 Task: Create a due date automation trigger when advanced on, 2 hours before a card is due add fields without custom field "Resume" set to a date in this month.
Action: Mouse moved to (974, 286)
Screenshot: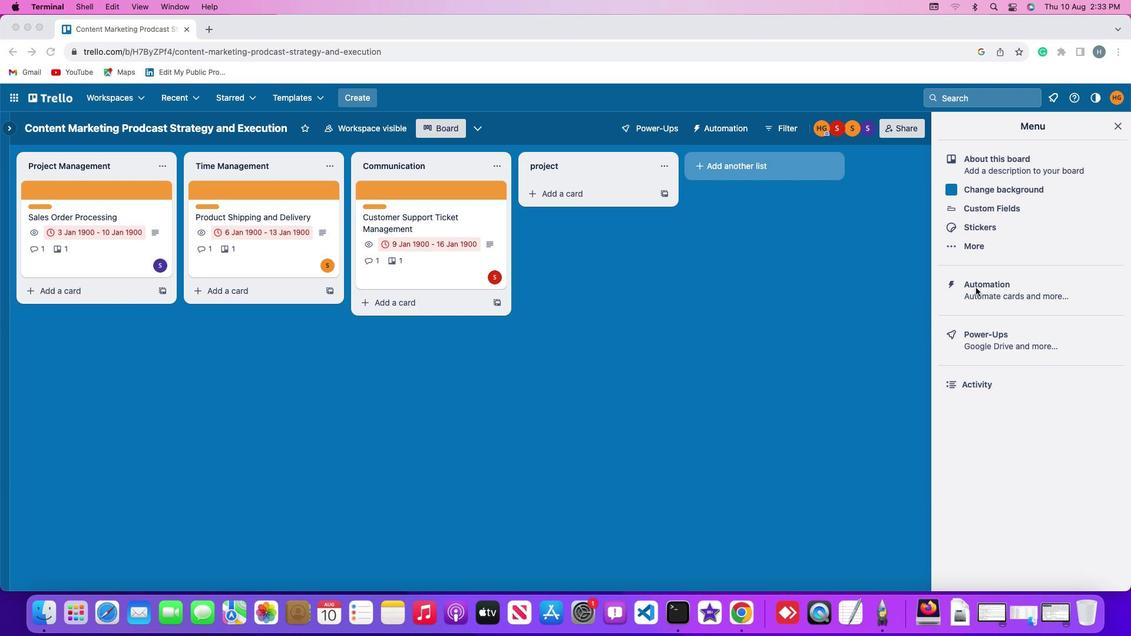 
Action: Mouse pressed left at (974, 286)
Screenshot: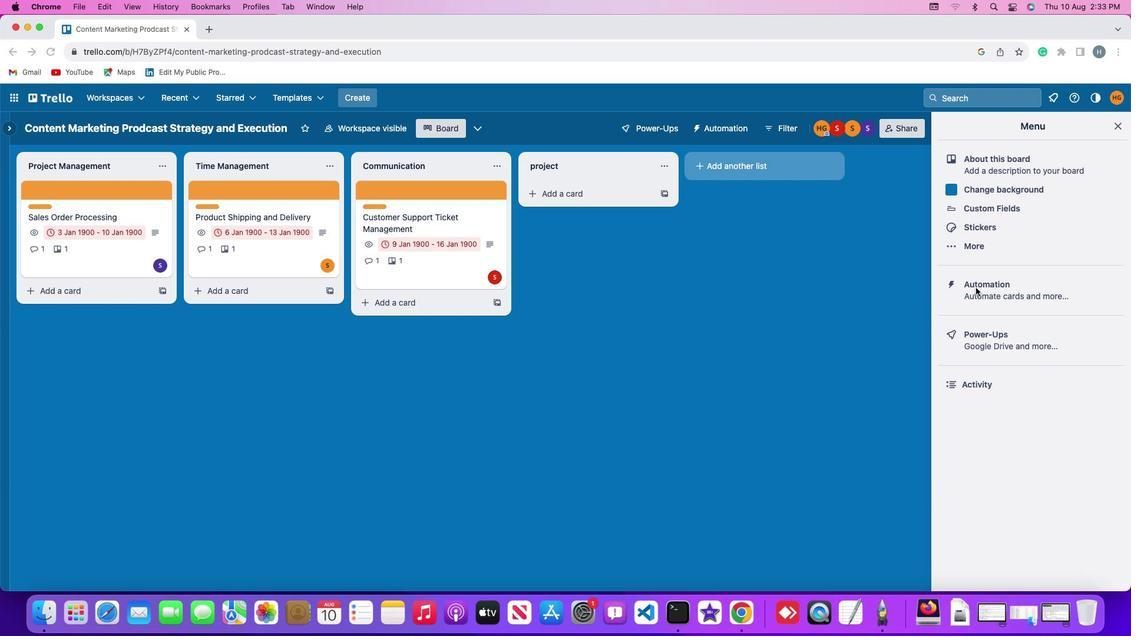 
Action: Mouse pressed left at (974, 286)
Screenshot: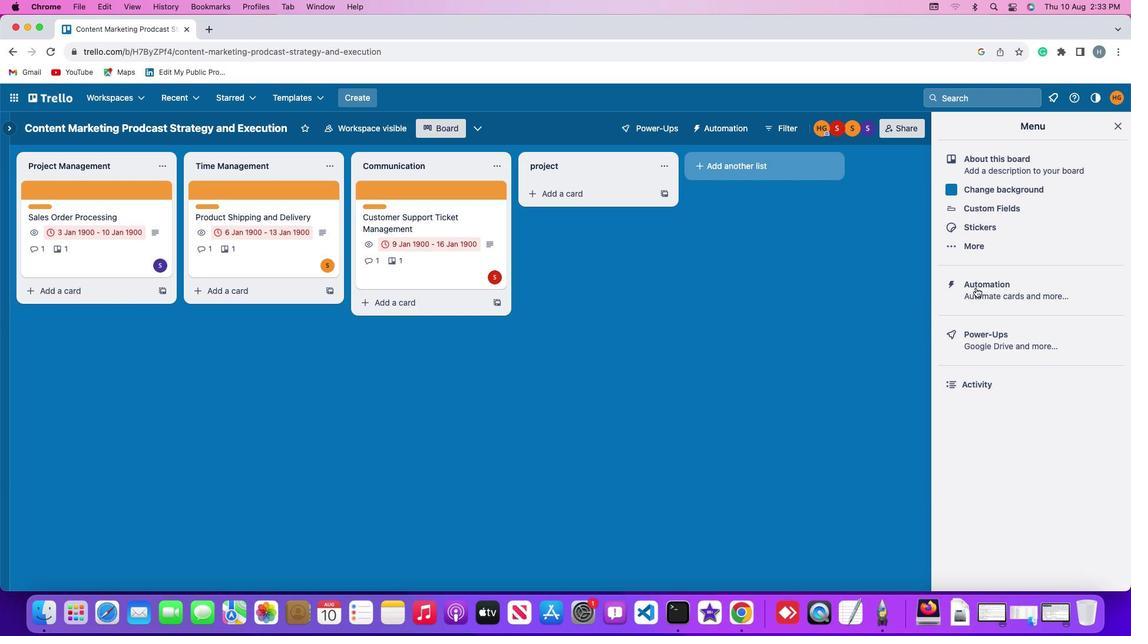 
Action: Mouse moved to (70, 276)
Screenshot: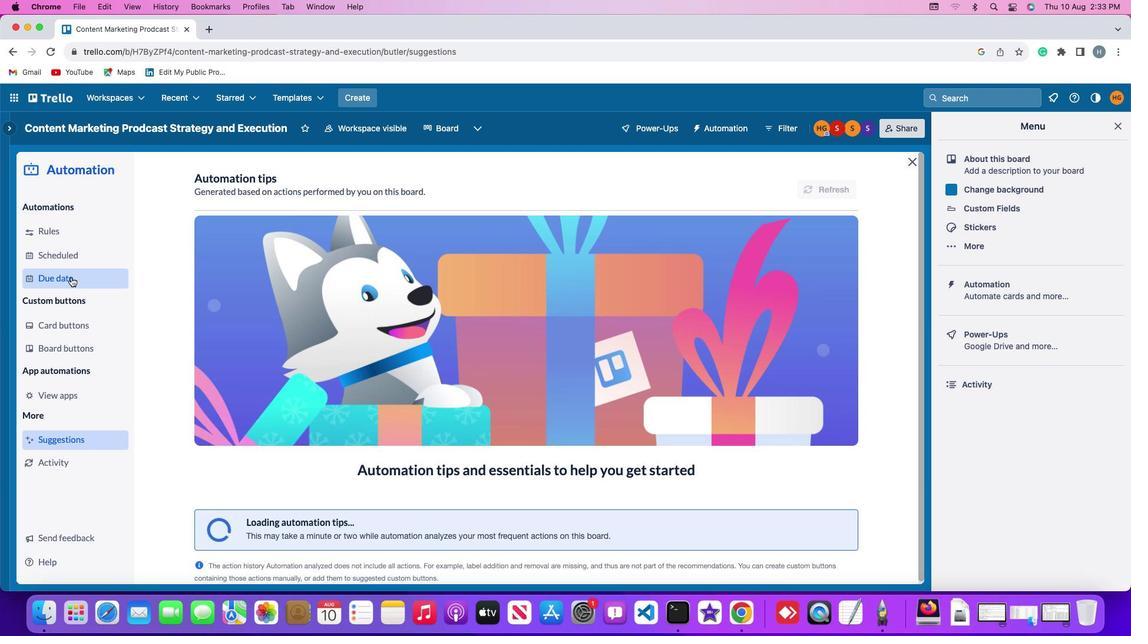 
Action: Mouse pressed left at (70, 276)
Screenshot: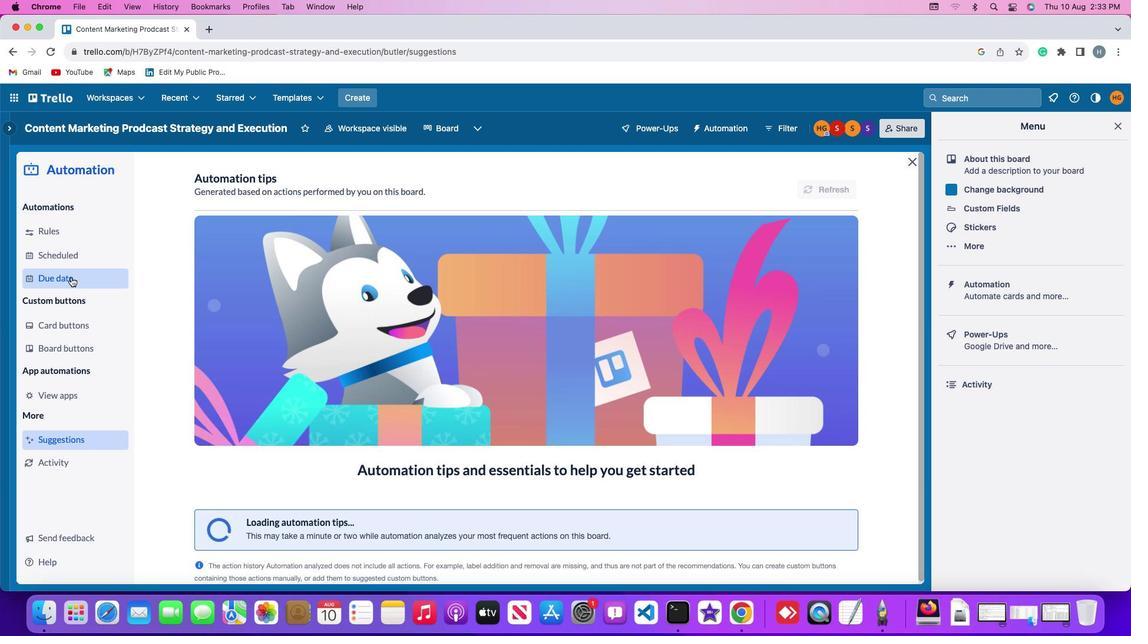 
Action: Mouse moved to (773, 181)
Screenshot: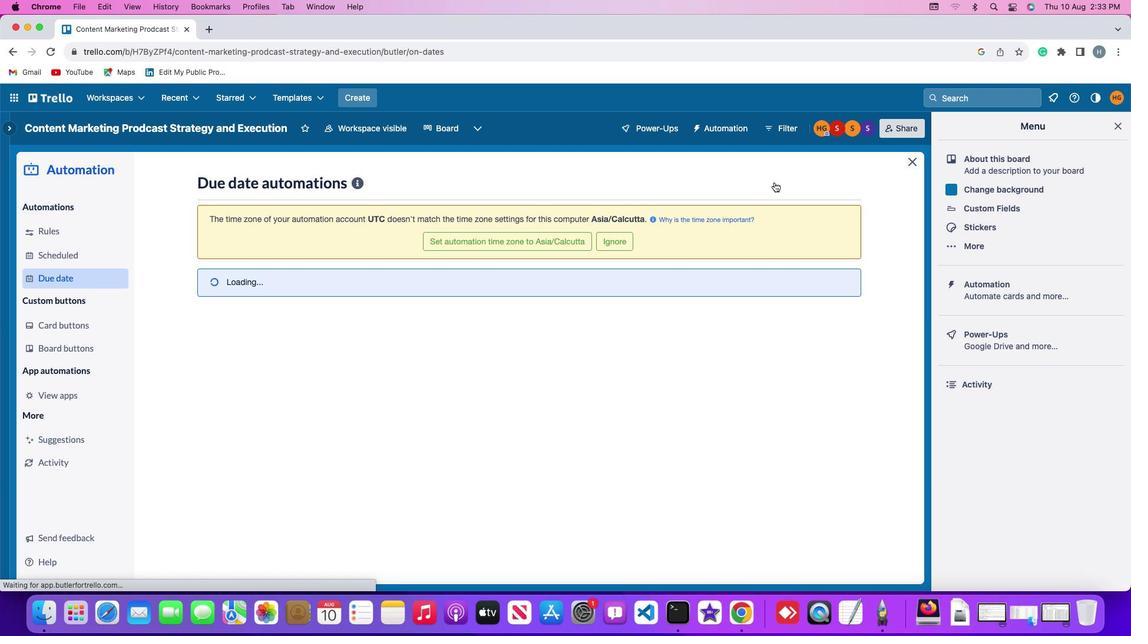 
Action: Mouse pressed left at (773, 181)
Screenshot: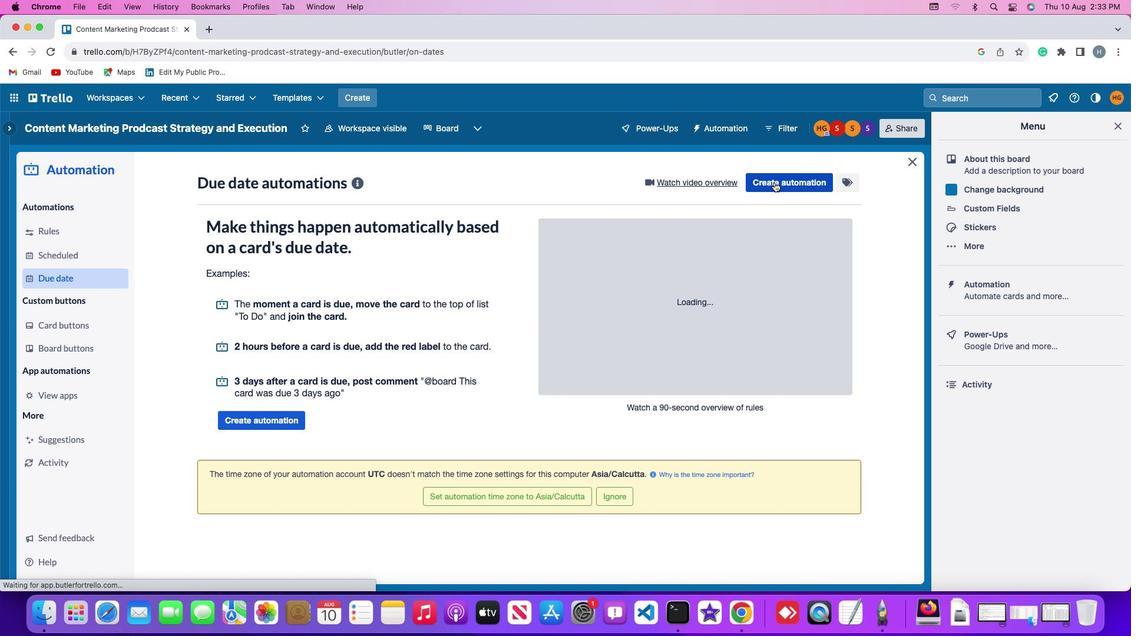 
Action: Mouse moved to (325, 292)
Screenshot: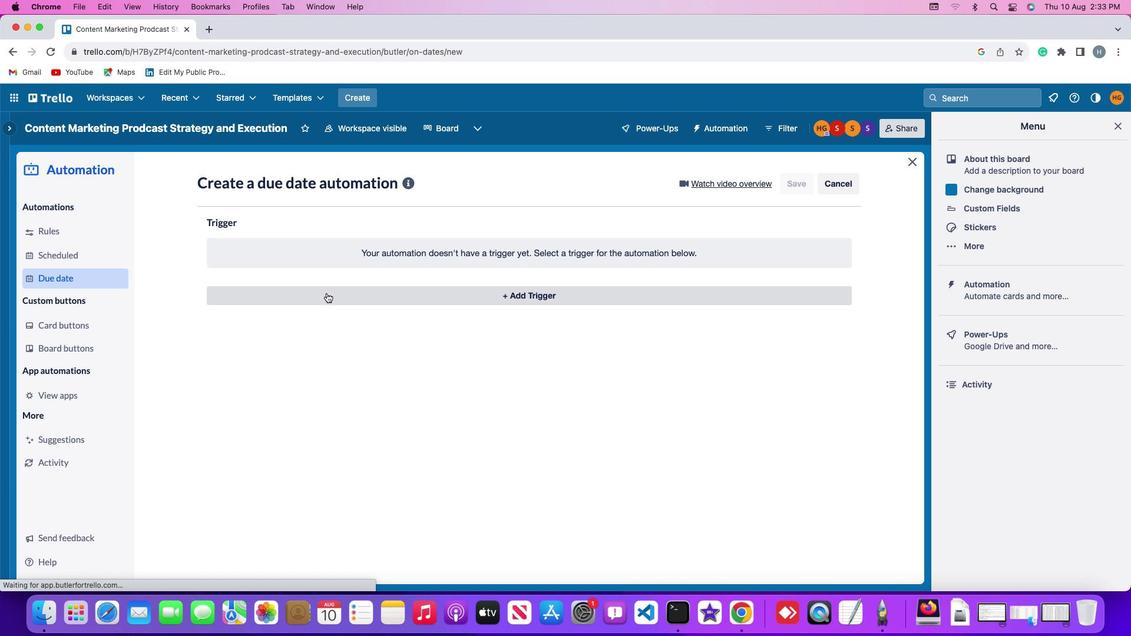 
Action: Mouse pressed left at (325, 292)
Screenshot: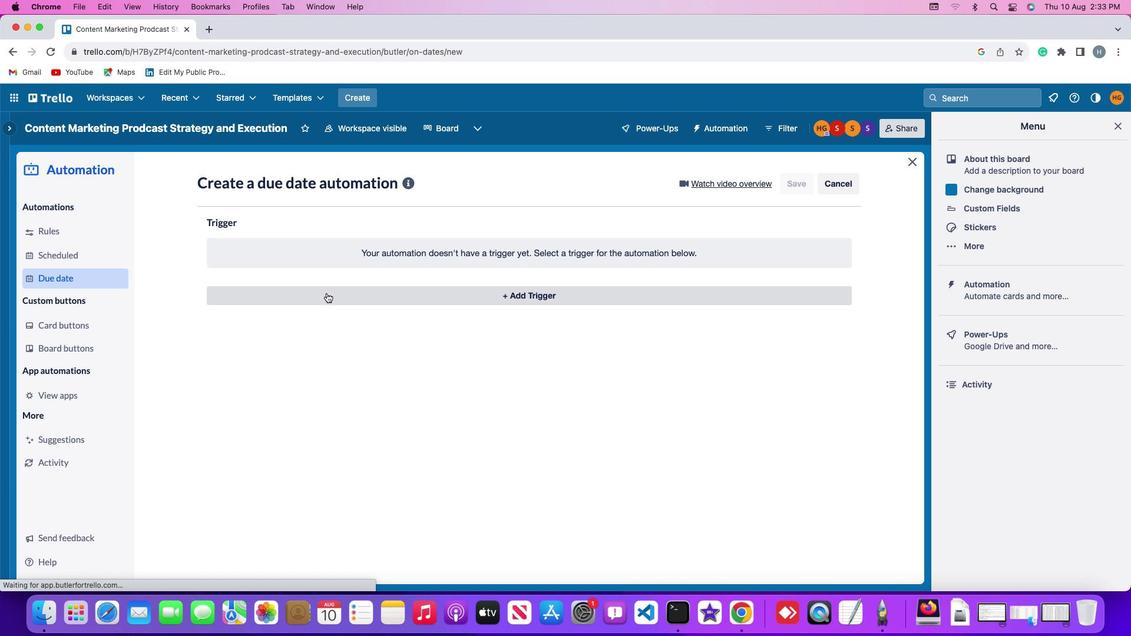 
Action: Mouse moved to (226, 477)
Screenshot: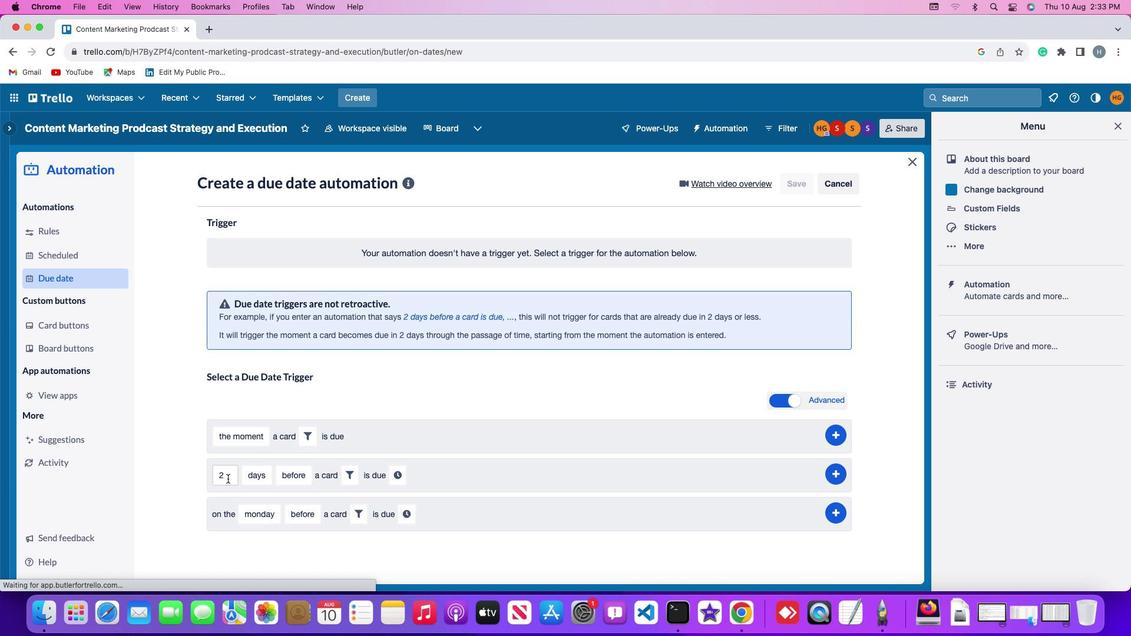 
Action: Mouse pressed left at (226, 477)
Screenshot: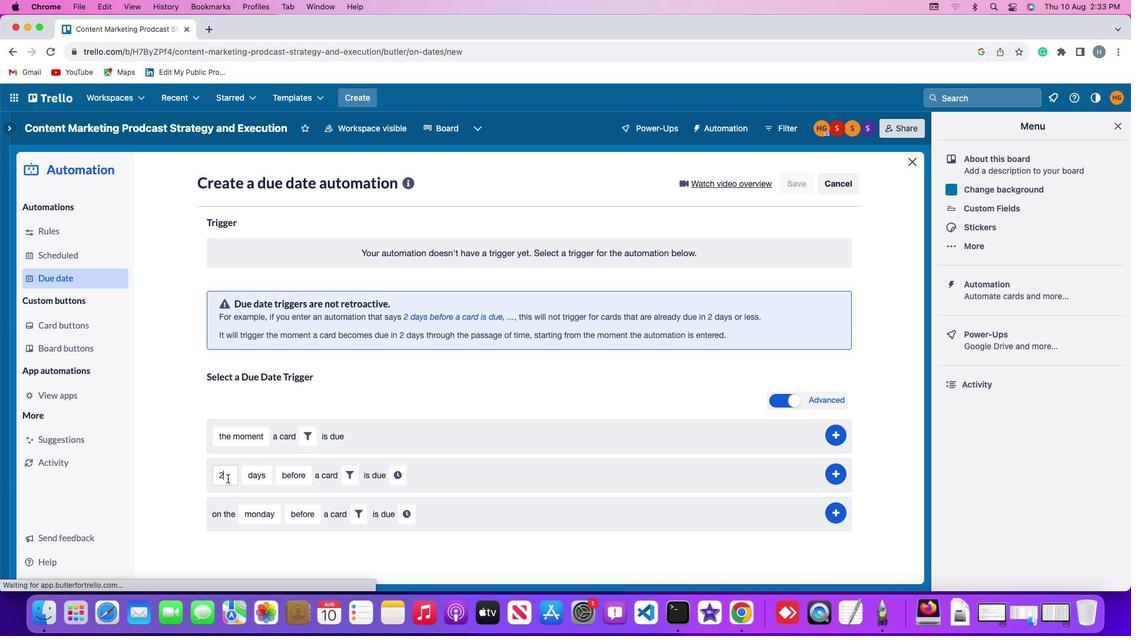 
Action: Mouse moved to (226, 474)
Screenshot: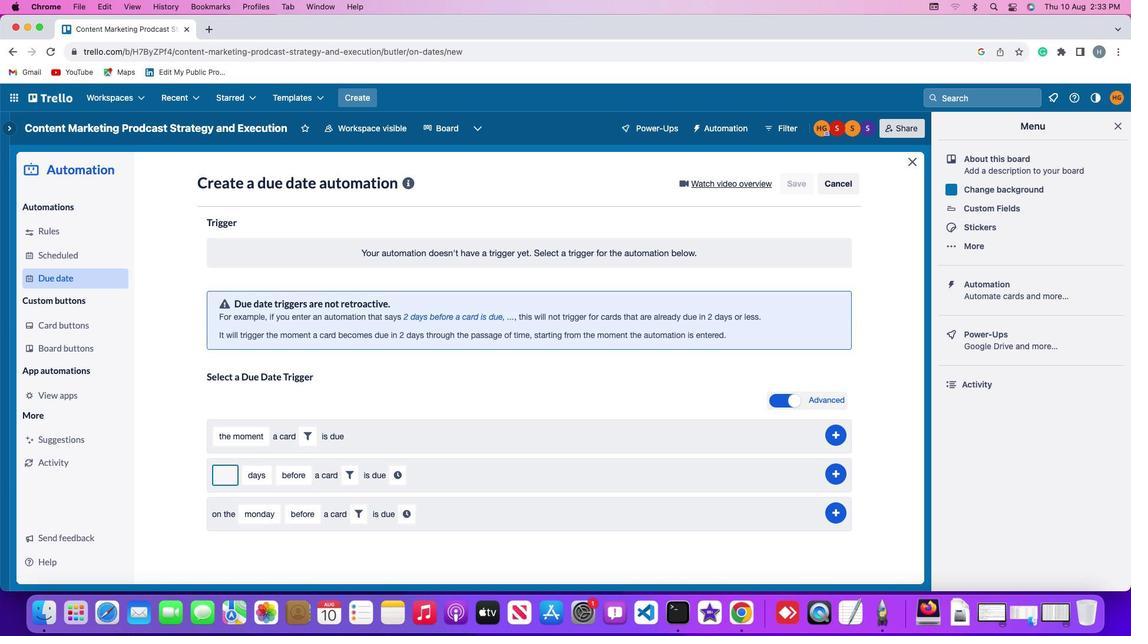 
Action: Key pressed Key.backspace
Screenshot: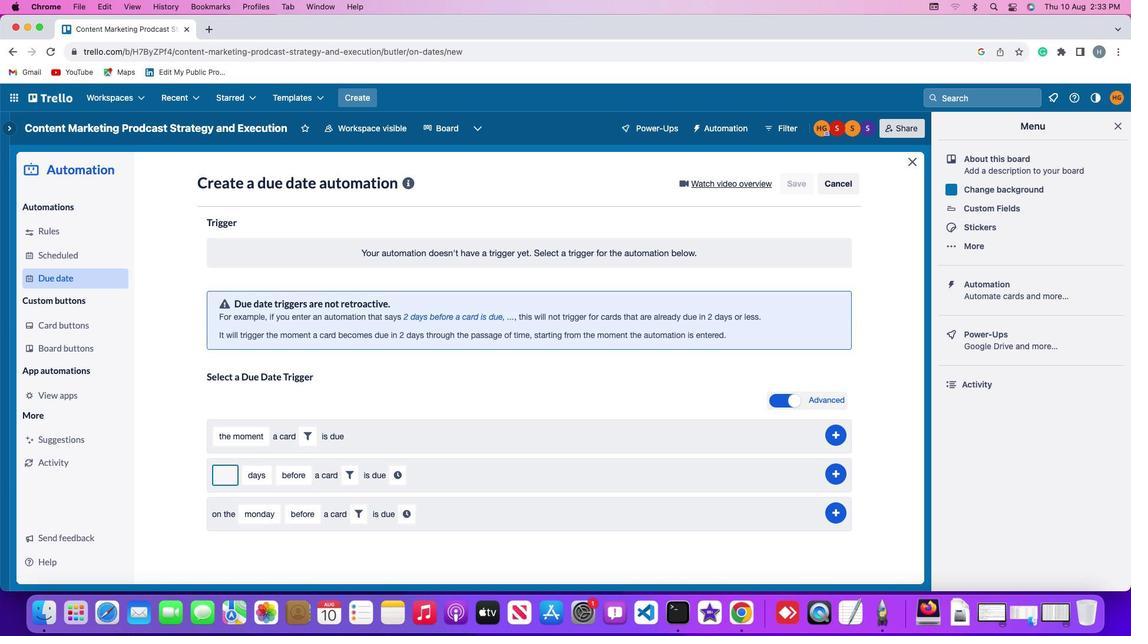 
Action: Mouse moved to (225, 476)
Screenshot: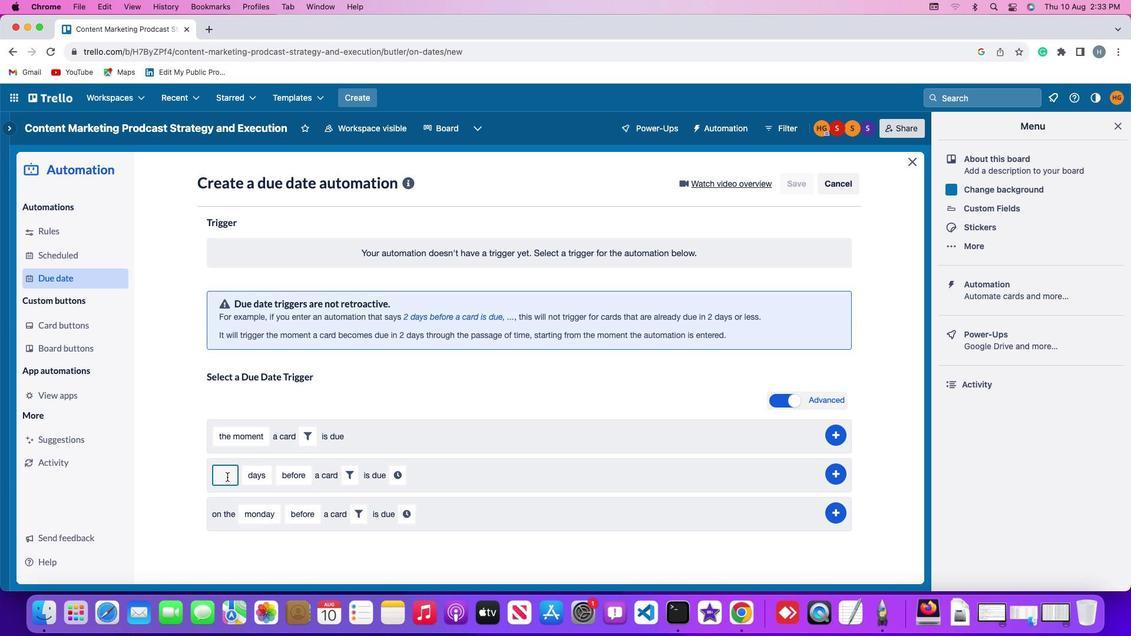 
Action: Key pressed '2'
Screenshot: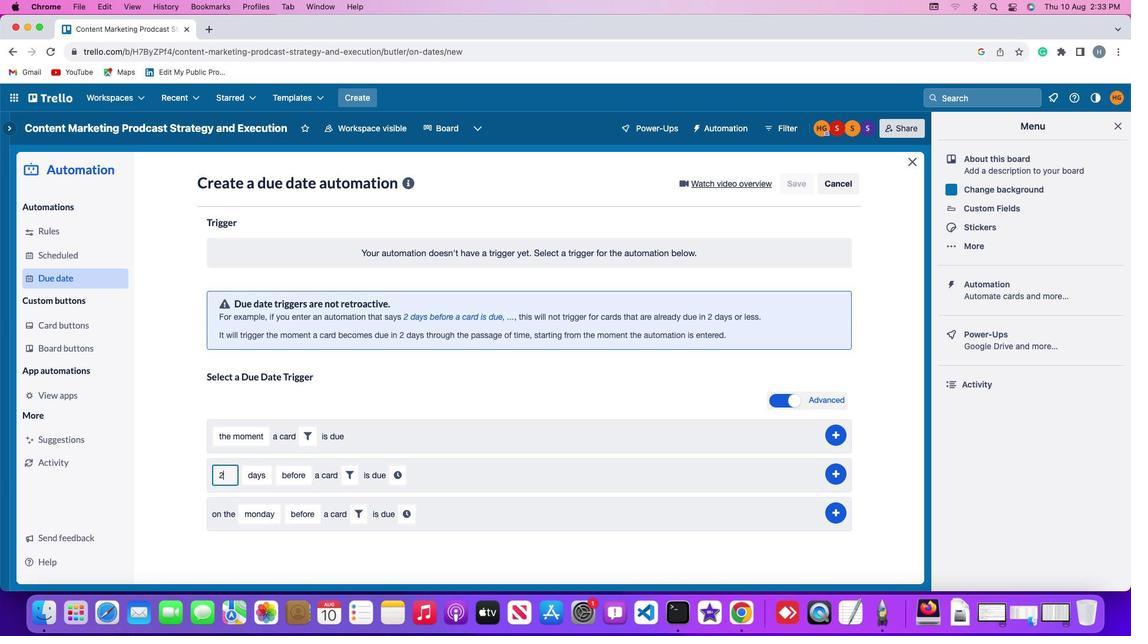 
Action: Mouse moved to (251, 478)
Screenshot: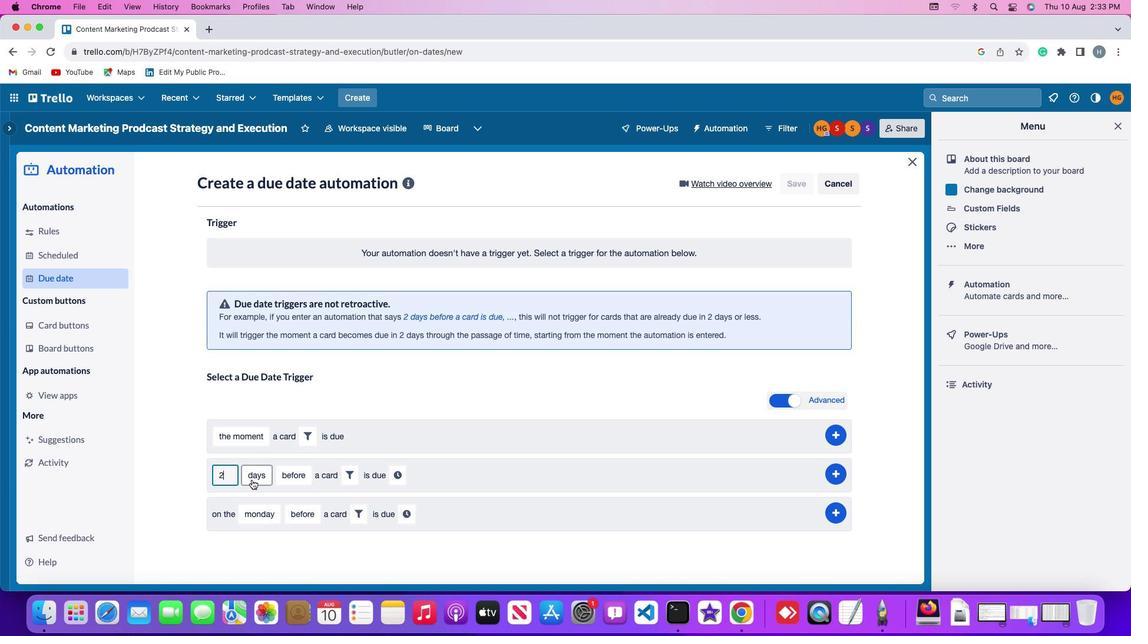 
Action: Mouse pressed left at (251, 478)
Screenshot: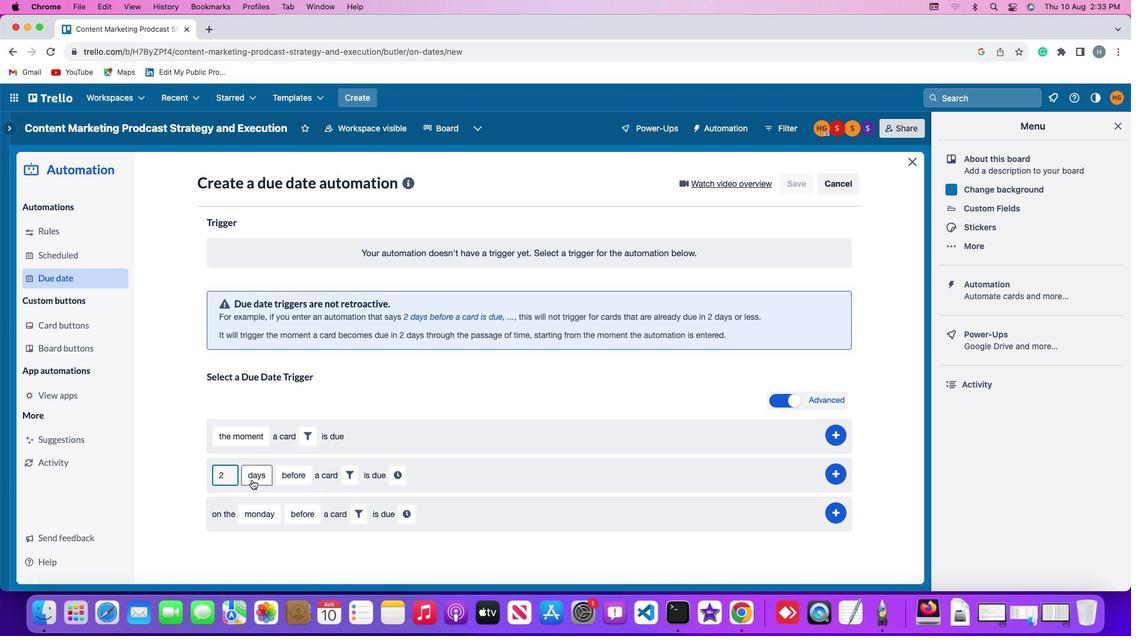 
Action: Mouse moved to (269, 545)
Screenshot: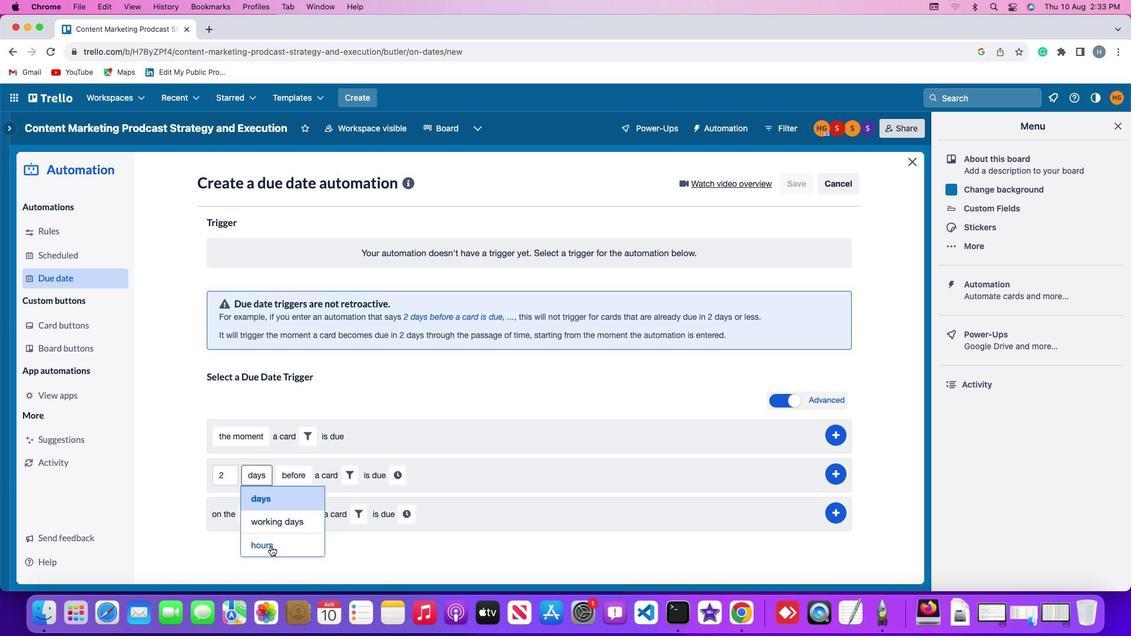 
Action: Mouse pressed left at (269, 545)
Screenshot: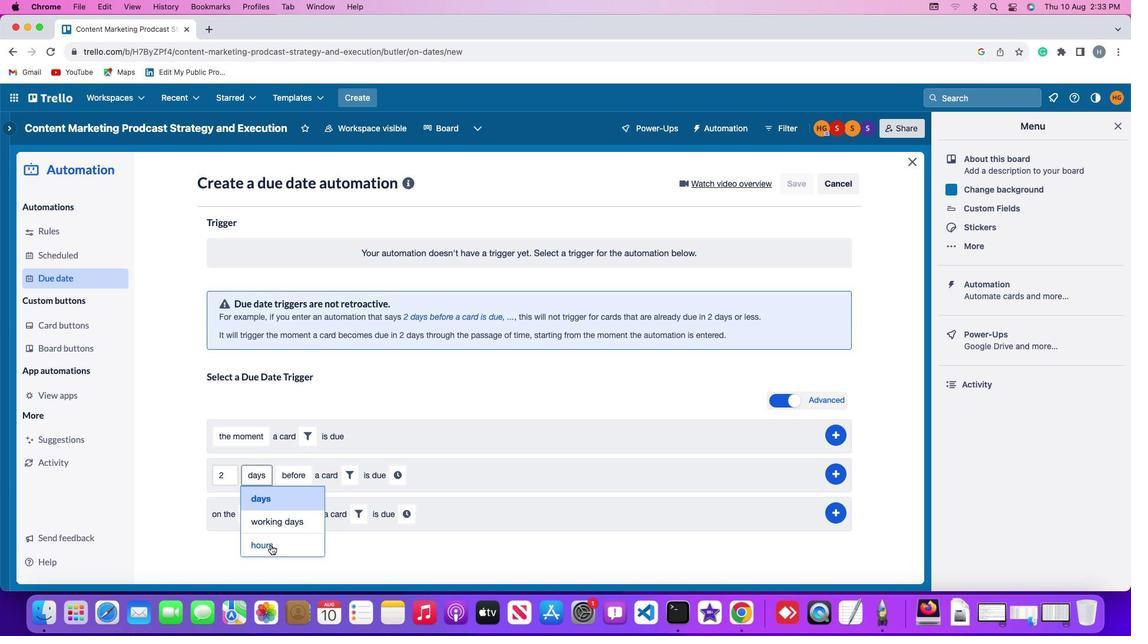 
Action: Mouse moved to (290, 470)
Screenshot: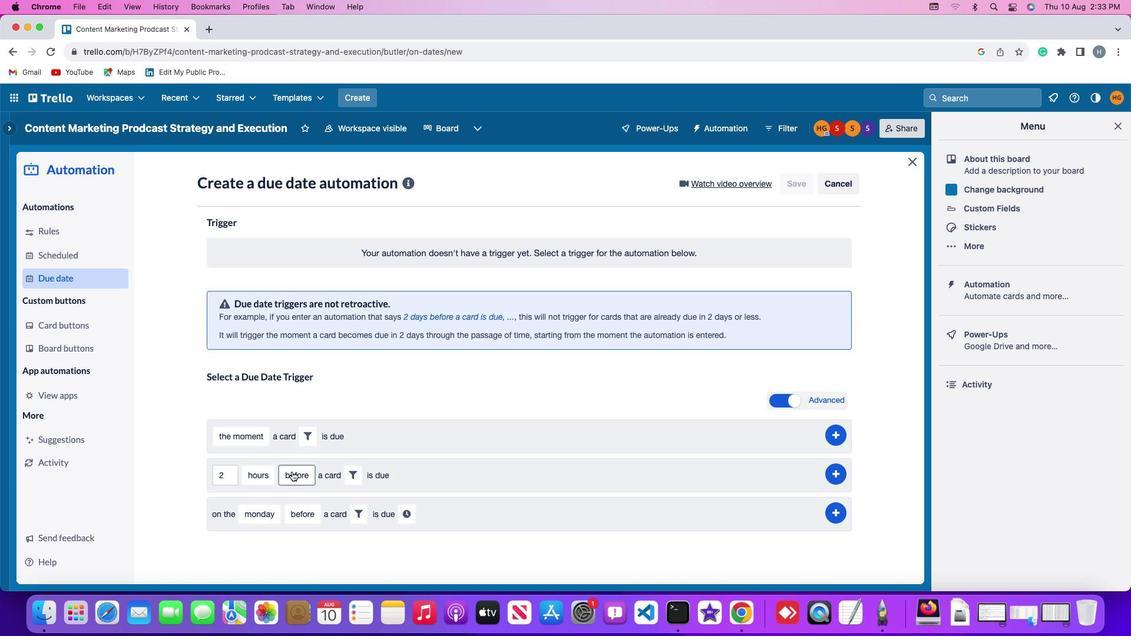 
Action: Mouse pressed left at (290, 470)
Screenshot: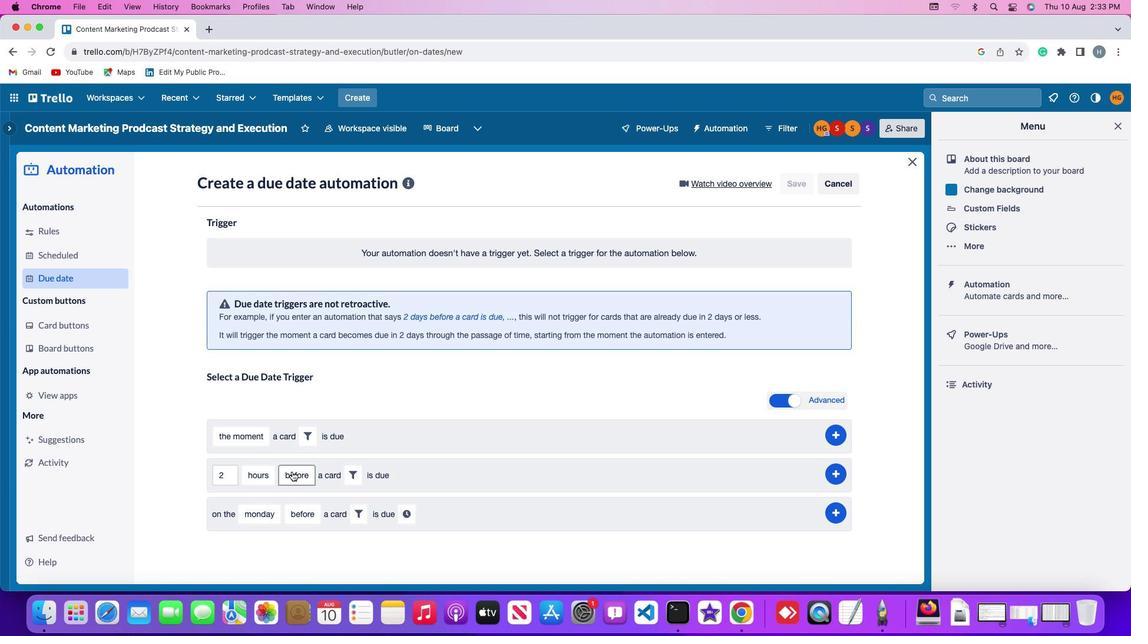 
Action: Mouse moved to (299, 499)
Screenshot: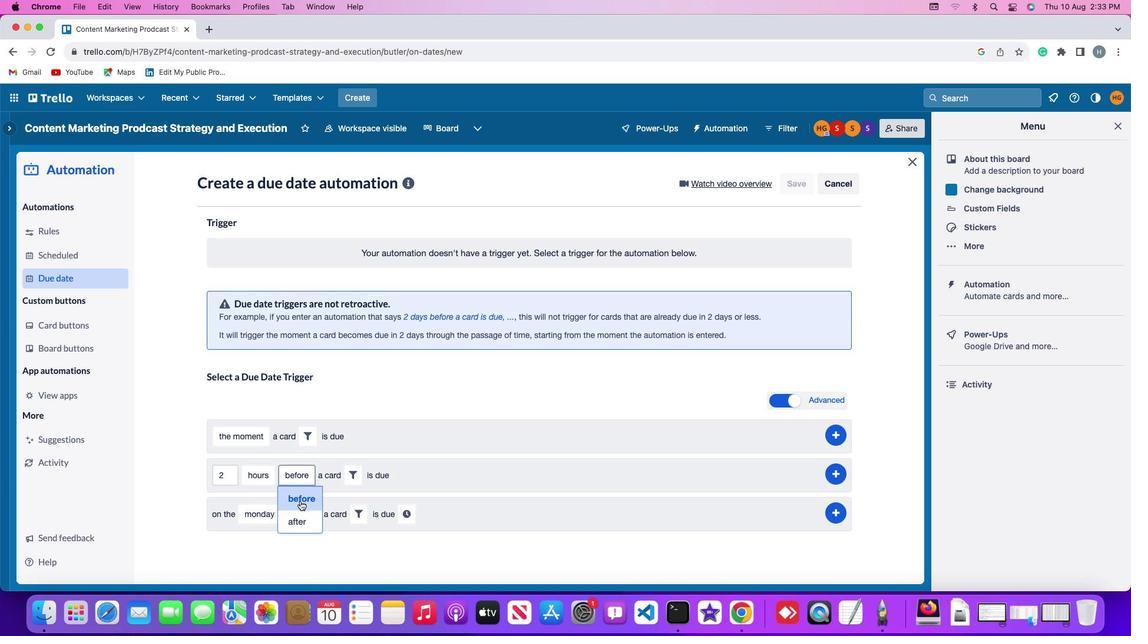 
Action: Mouse pressed left at (299, 499)
Screenshot: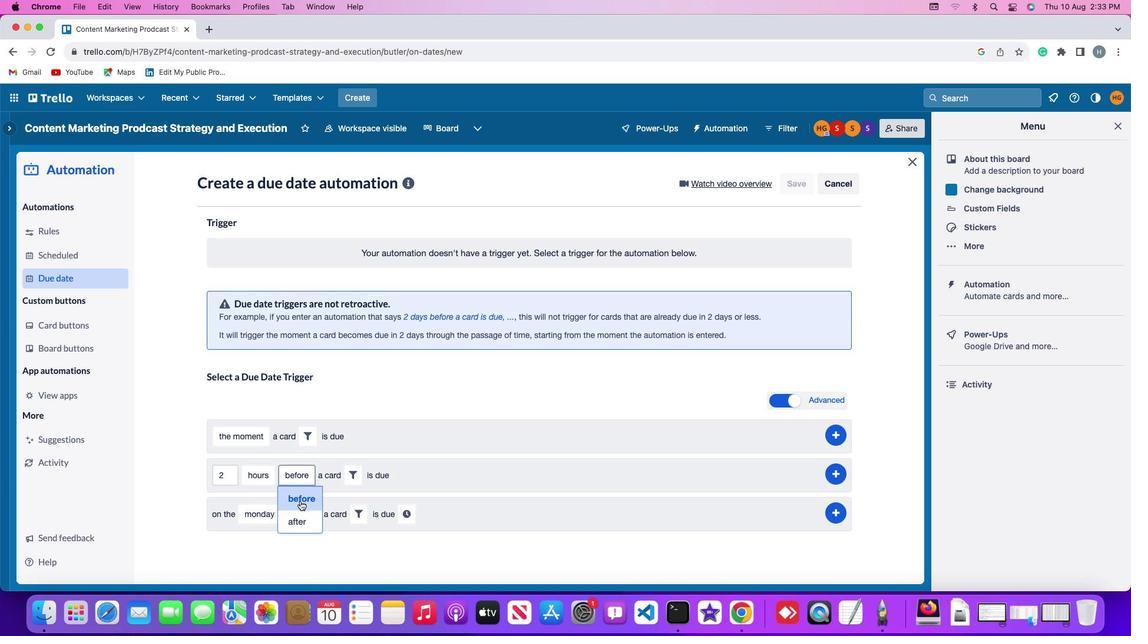 
Action: Mouse moved to (347, 478)
Screenshot: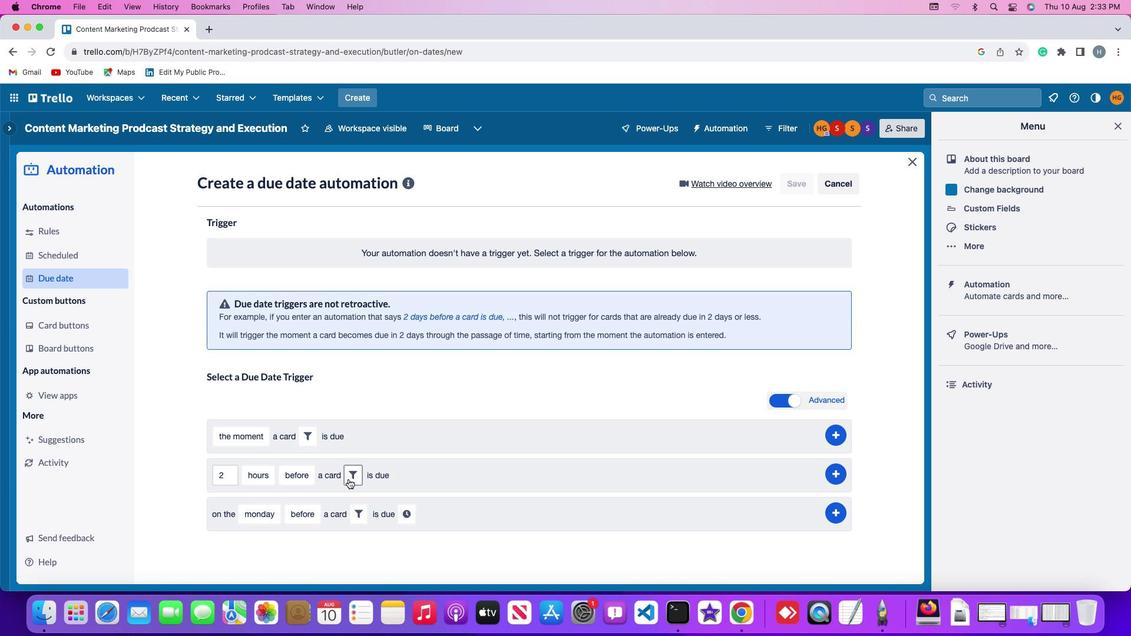 
Action: Mouse pressed left at (347, 478)
Screenshot: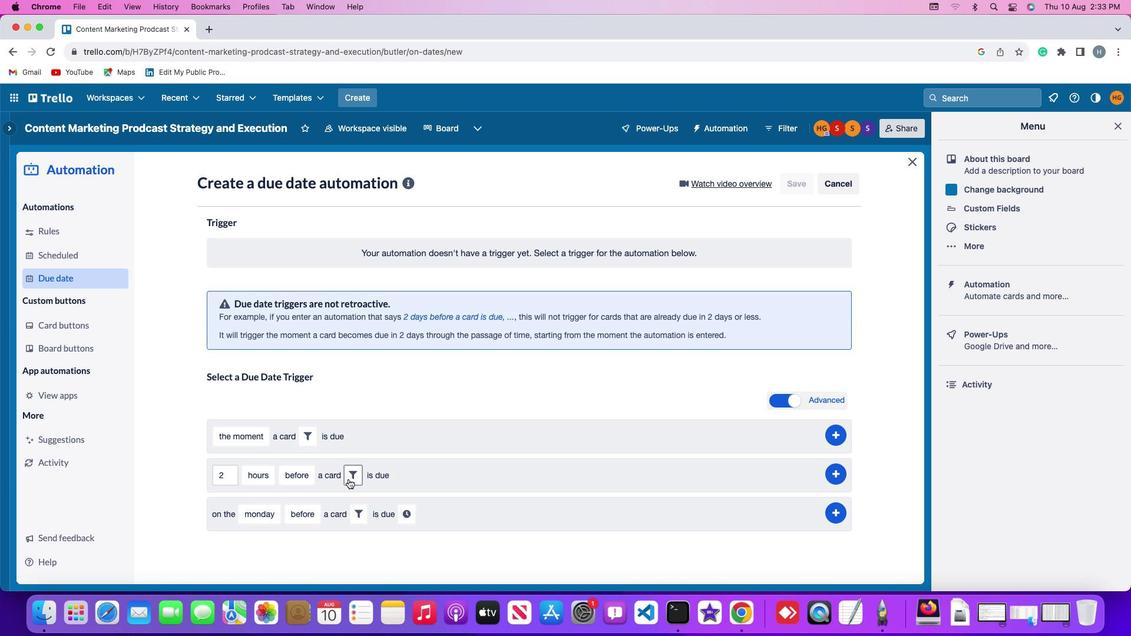 
Action: Mouse moved to (550, 512)
Screenshot: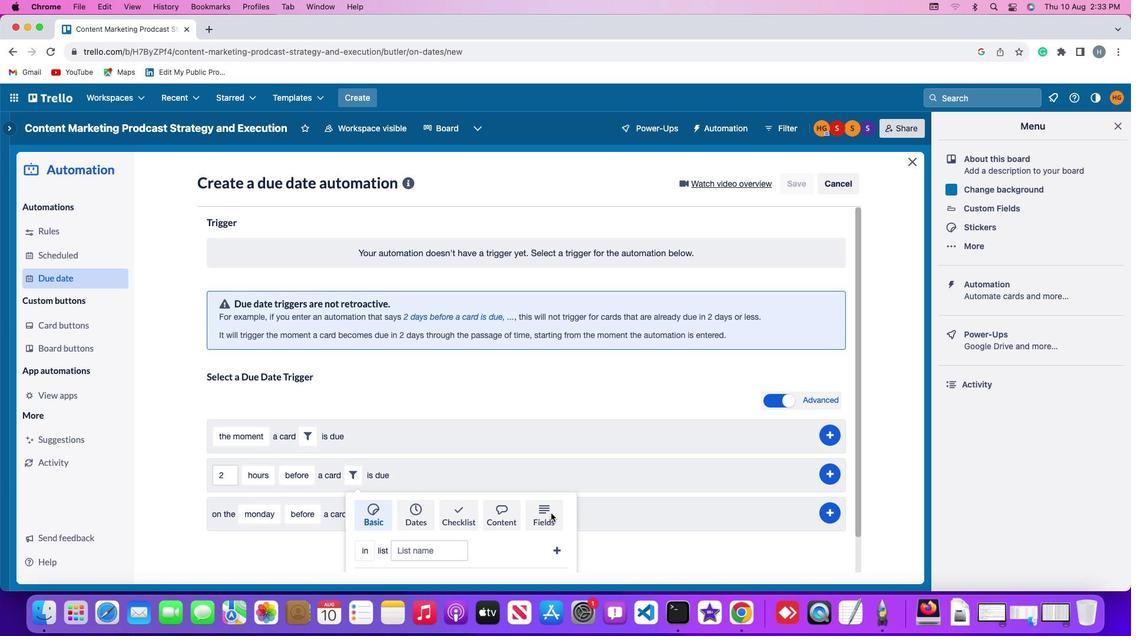 
Action: Mouse pressed left at (550, 512)
Screenshot: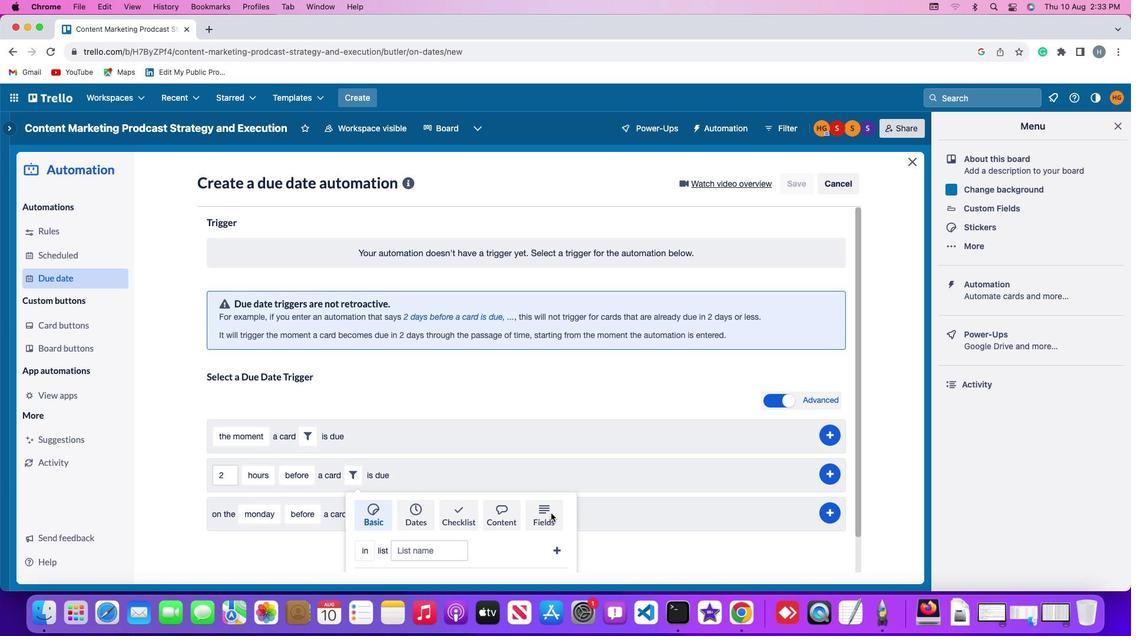 
Action: Mouse moved to (300, 550)
Screenshot: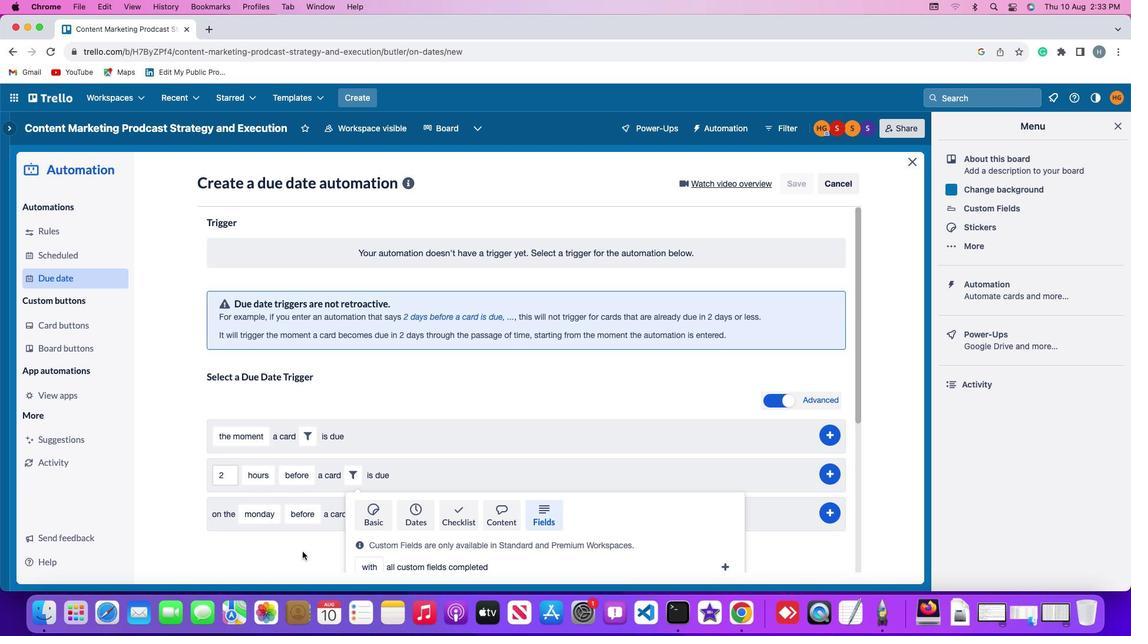 
Action: Mouse scrolled (300, 550) with delta (0, -1)
Screenshot: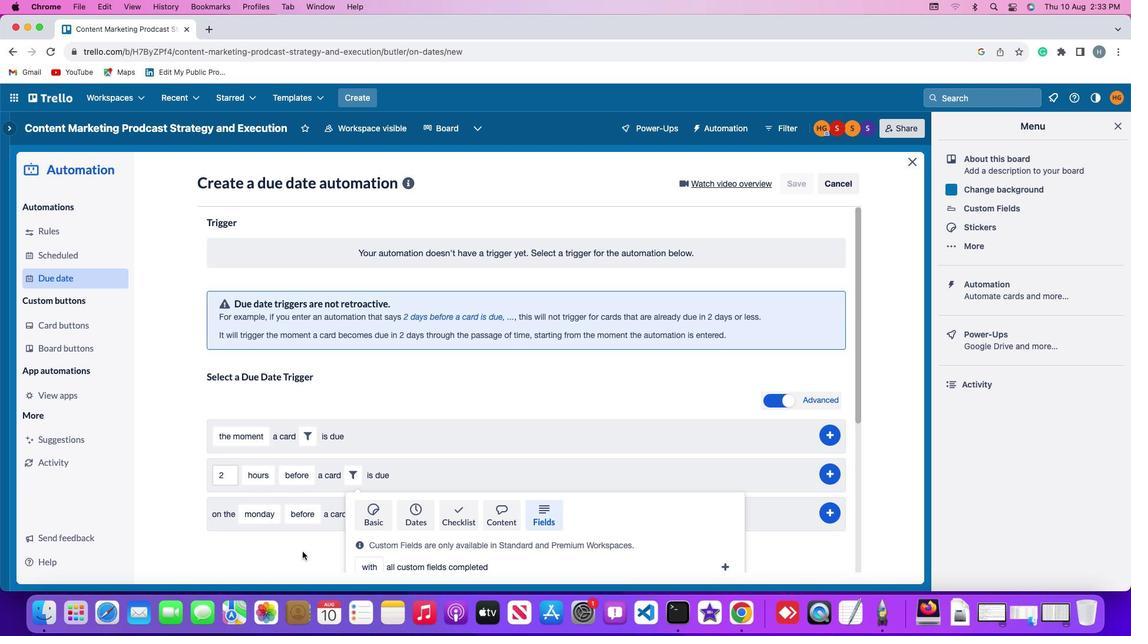 
Action: Mouse moved to (300, 549)
Screenshot: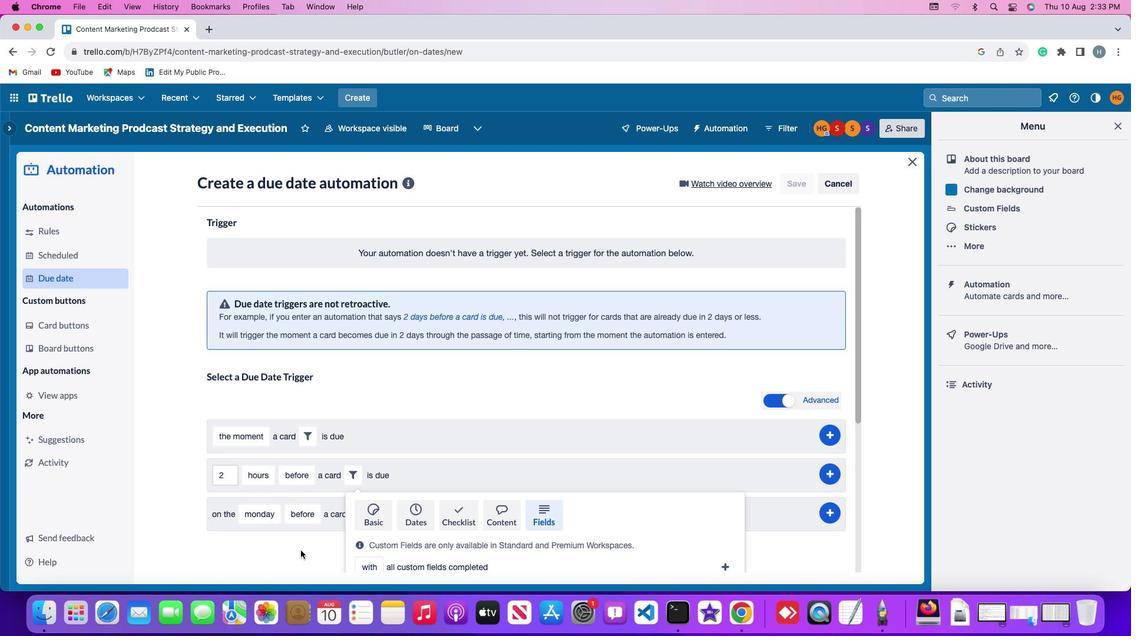 
Action: Mouse scrolled (300, 549) with delta (0, -1)
Screenshot: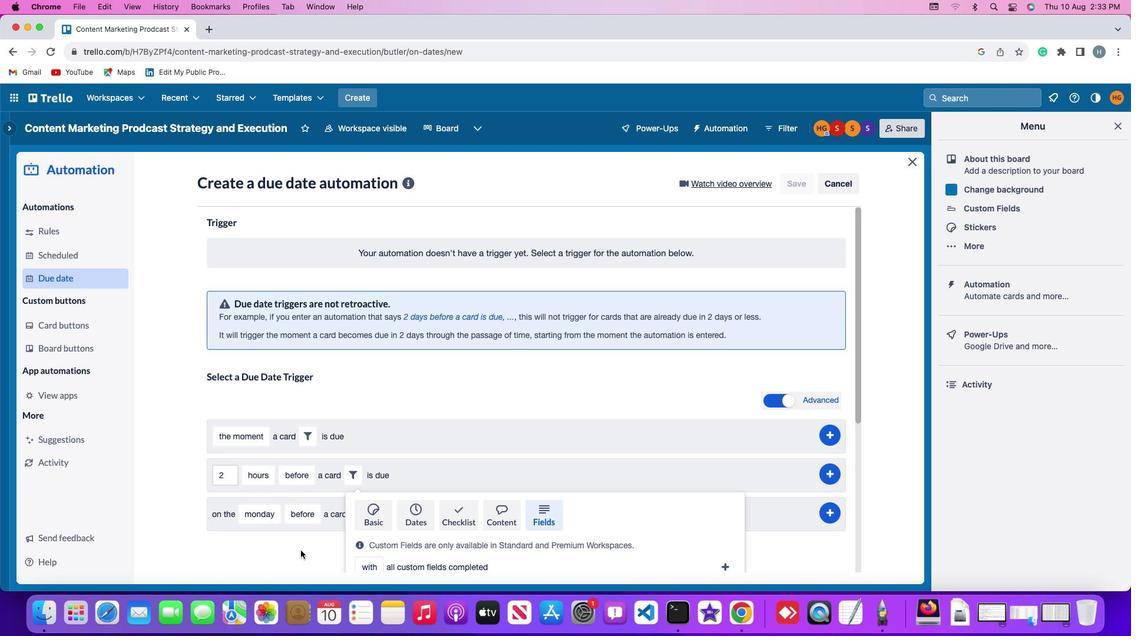 
Action: Mouse moved to (299, 549)
Screenshot: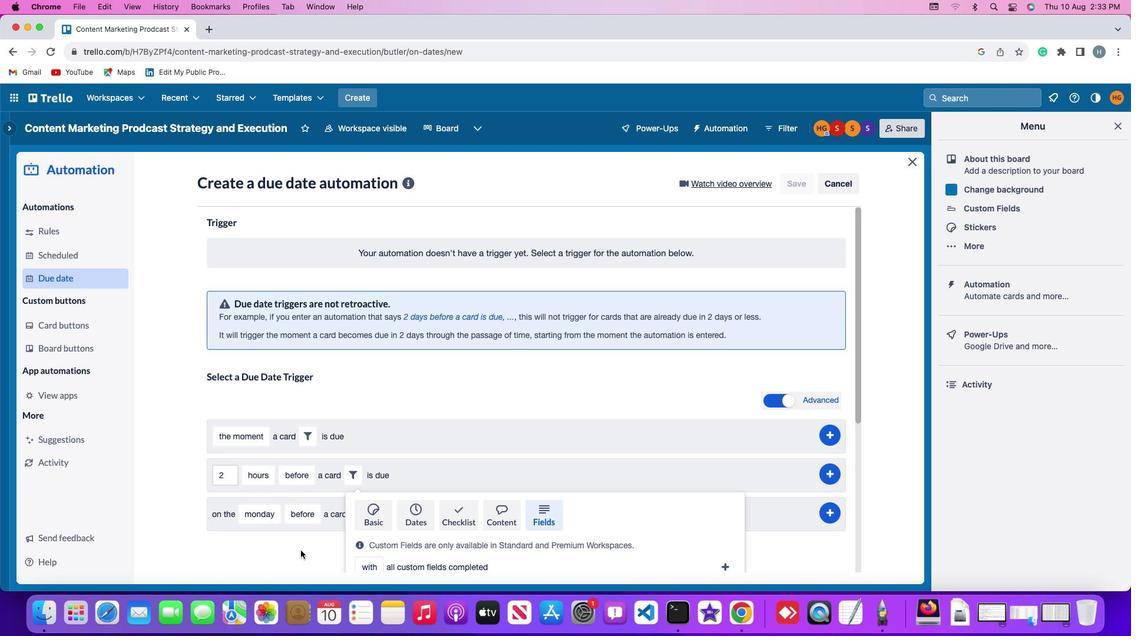 
Action: Mouse scrolled (299, 549) with delta (0, -2)
Screenshot: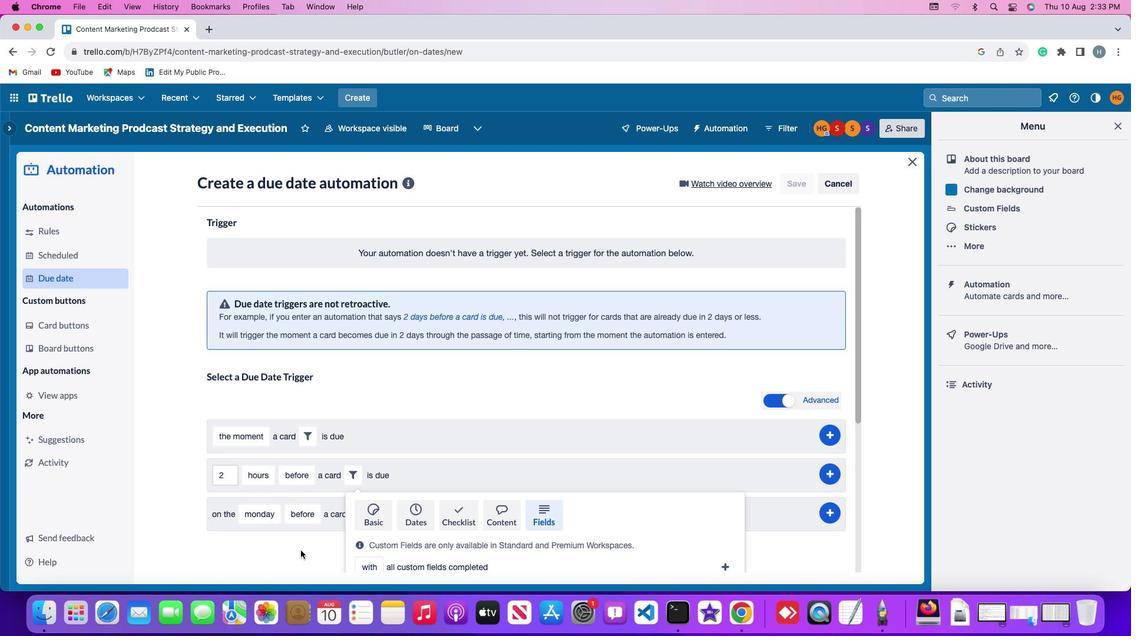 
Action: Mouse moved to (298, 548)
Screenshot: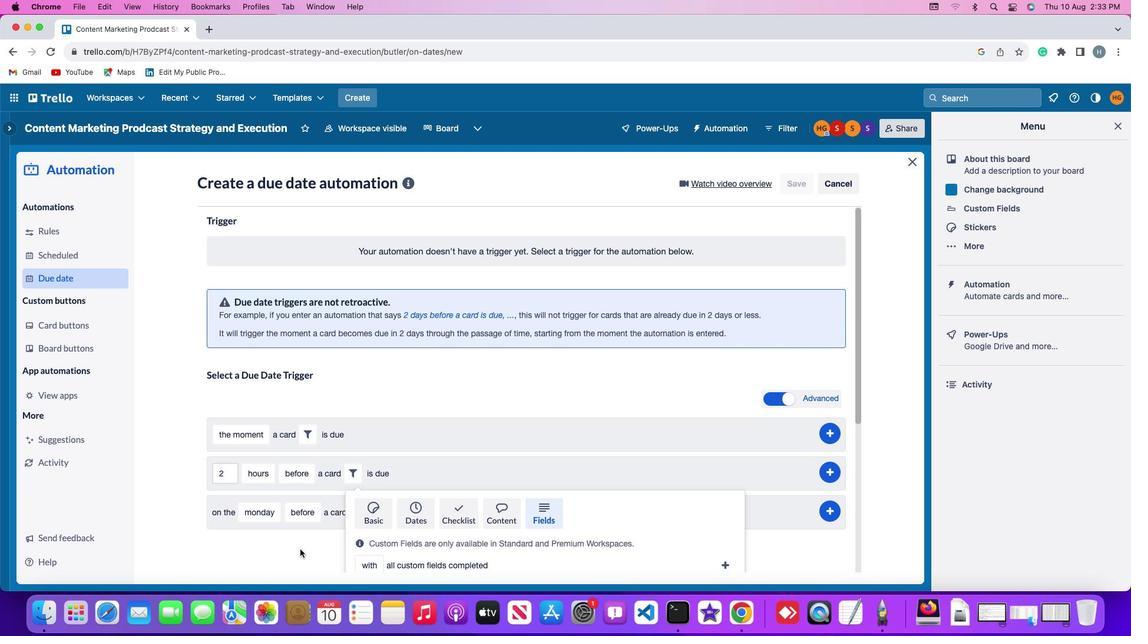 
Action: Mouse scrolled (298, 548) with delta (0, -3)
Screenshot: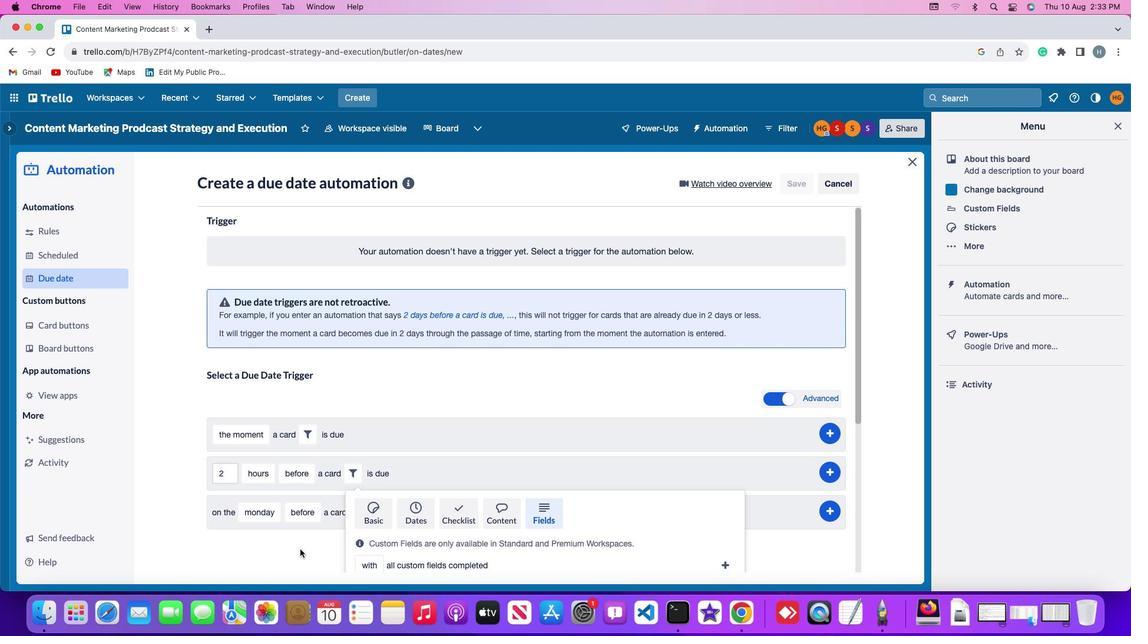 
Action: Mouse moved to (298, 547)
Screenshot: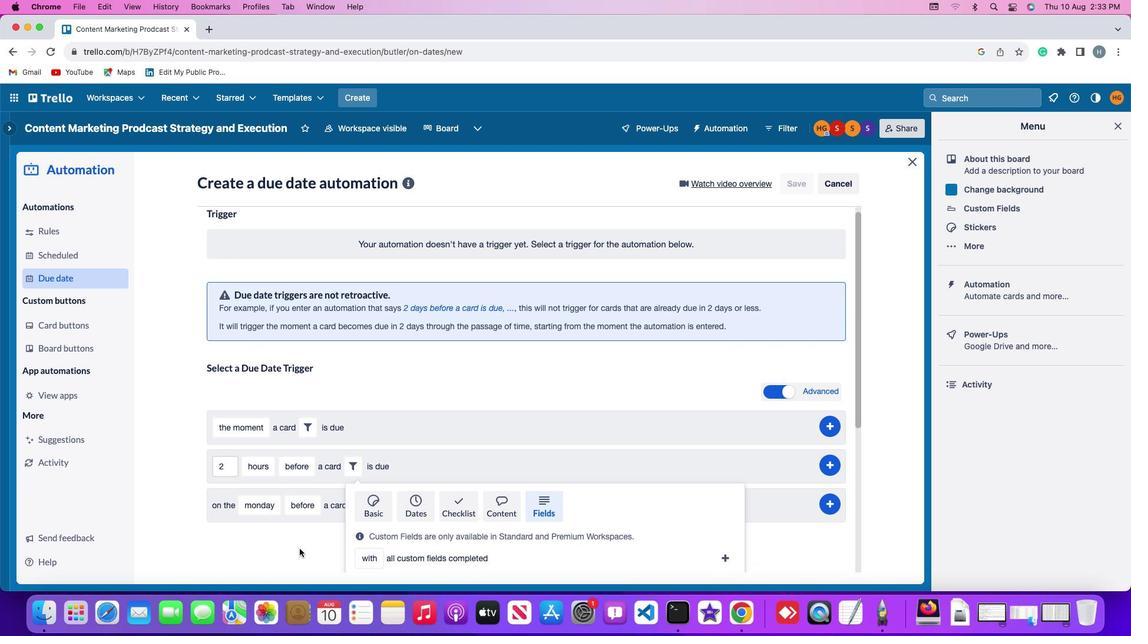 
Action: Mouse scrolled (298, 547) with delta (0, -4)
Screenshot: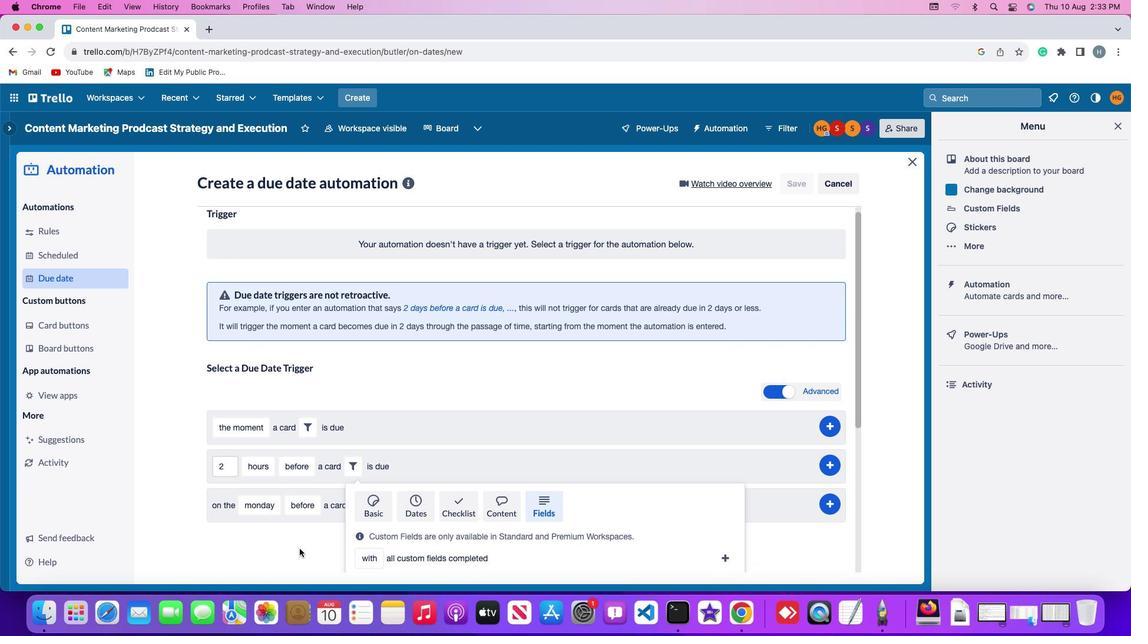 
Action: Mouse moved to (295, 542)
Screenshot: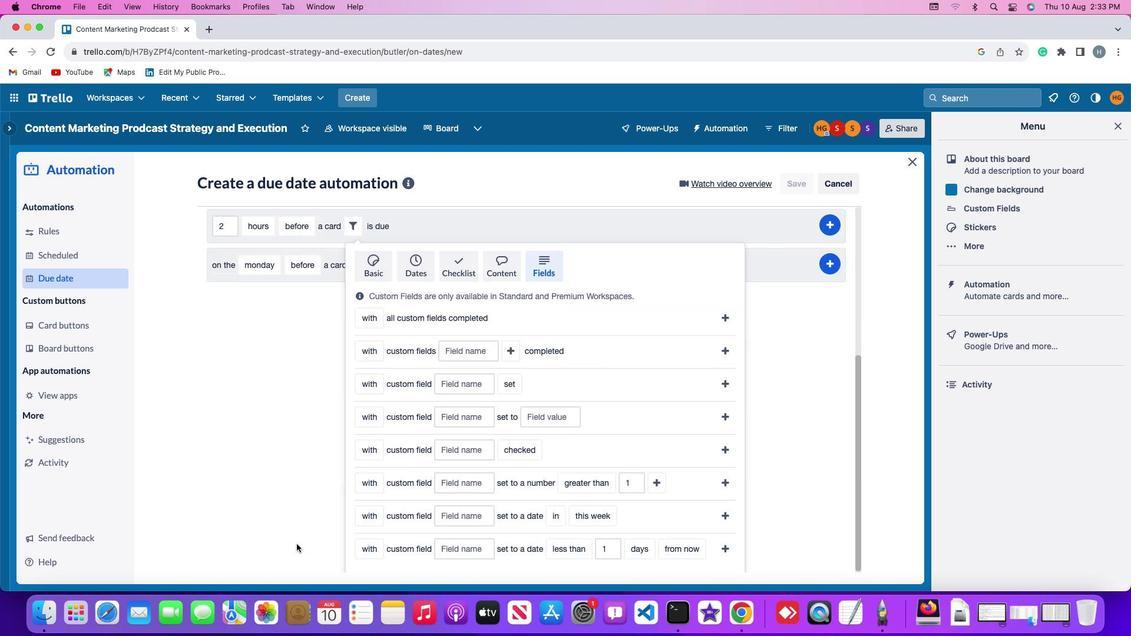 
Action: Mouse scrolled (295, 542) with delta (0, -1)
Screenshot: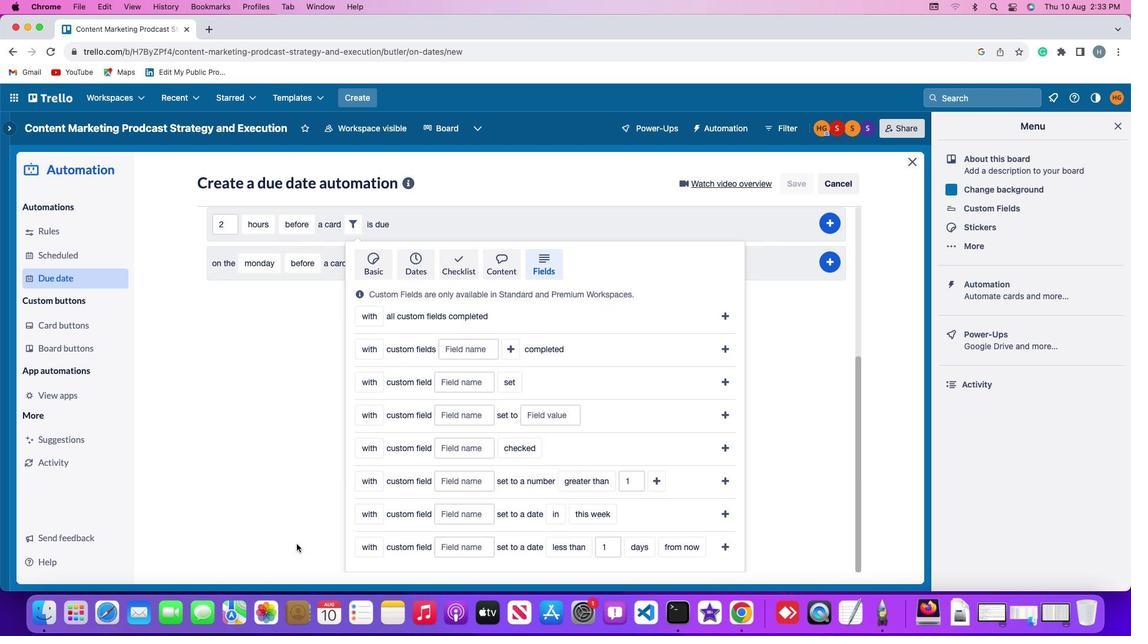 
Action: Mouse scrolled (295, 542) with delta (0, -1)
Screenshot: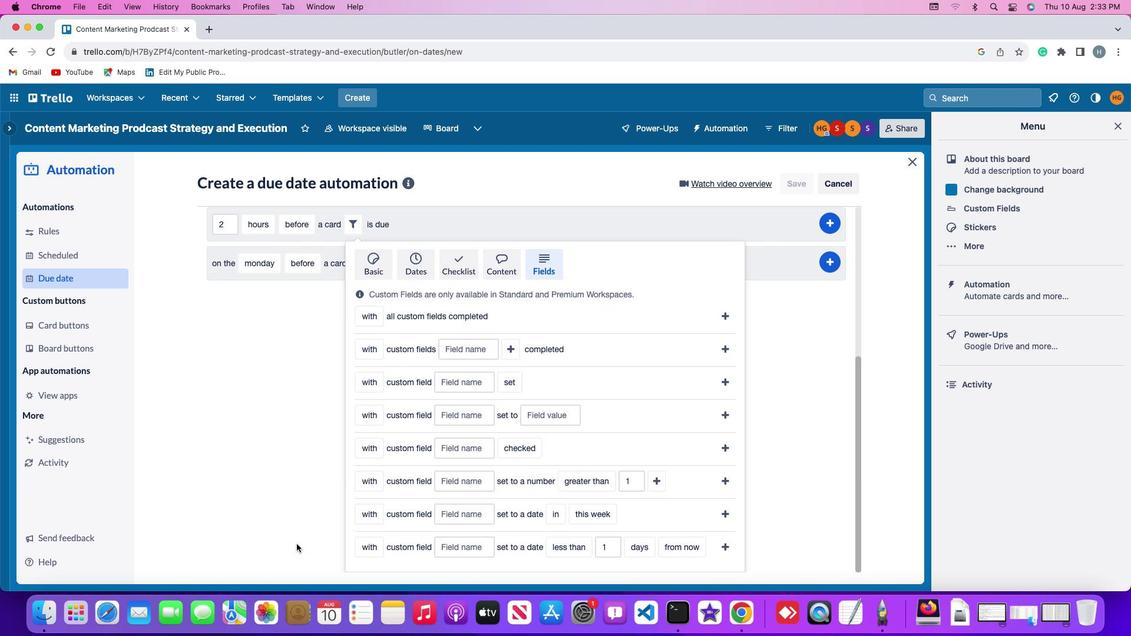 
Action: Mouse scrolled (295, 542) with delta (0, -2)
Screenshot: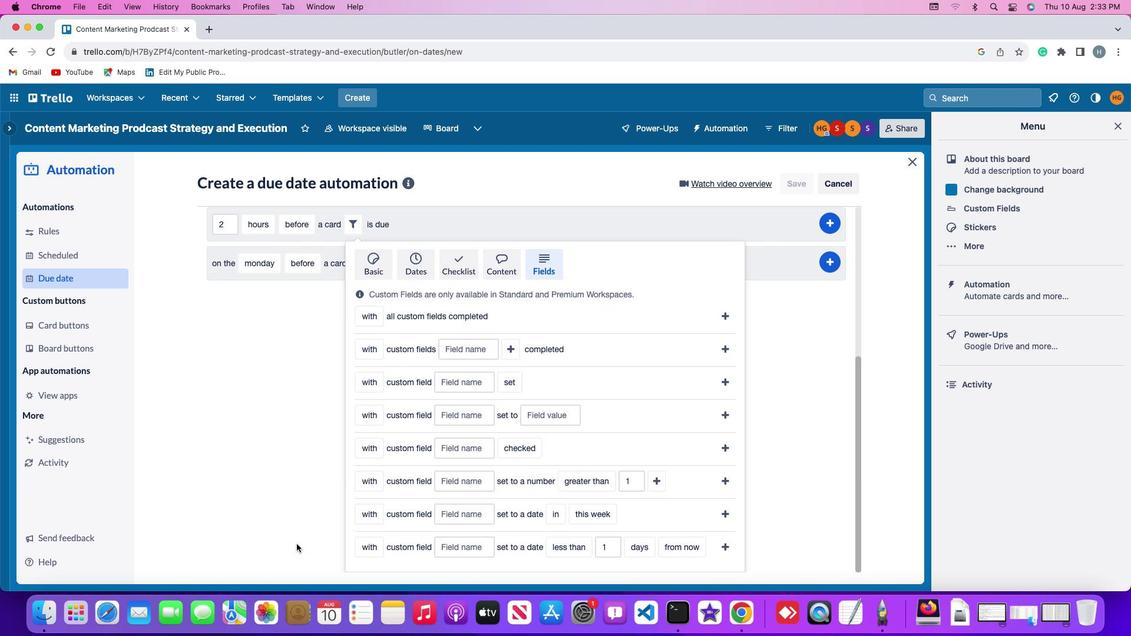 
Action: Mouse scrolled (295, 542) with delta (0, -3)
Screenshot: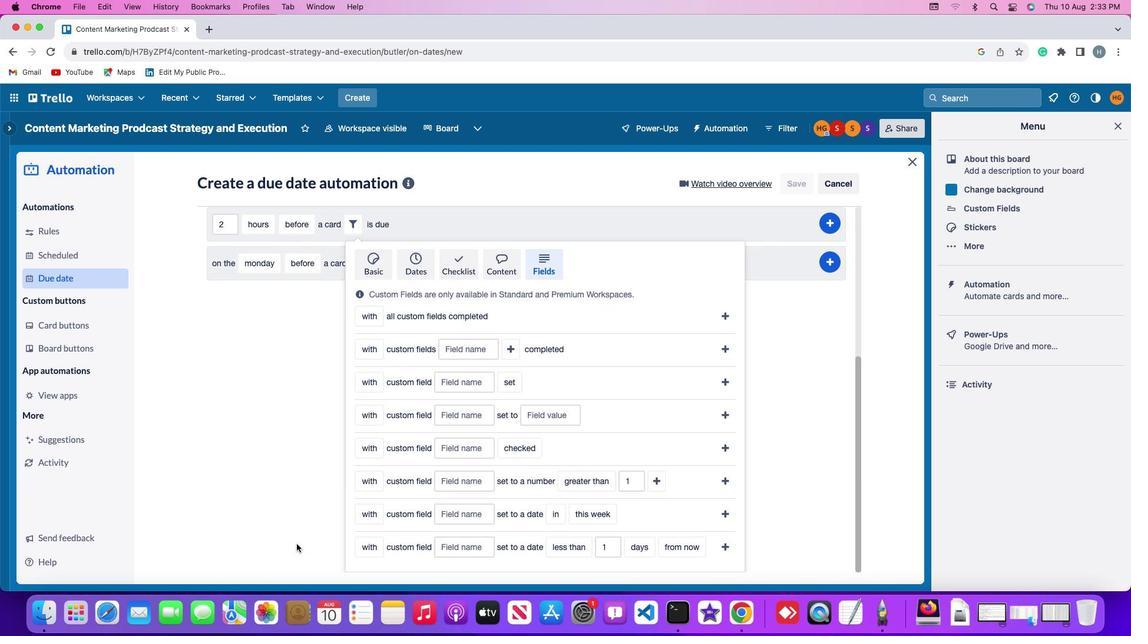 
Action: Mouse scrolled (295, 542) with delta (0, -4)
Screenshot: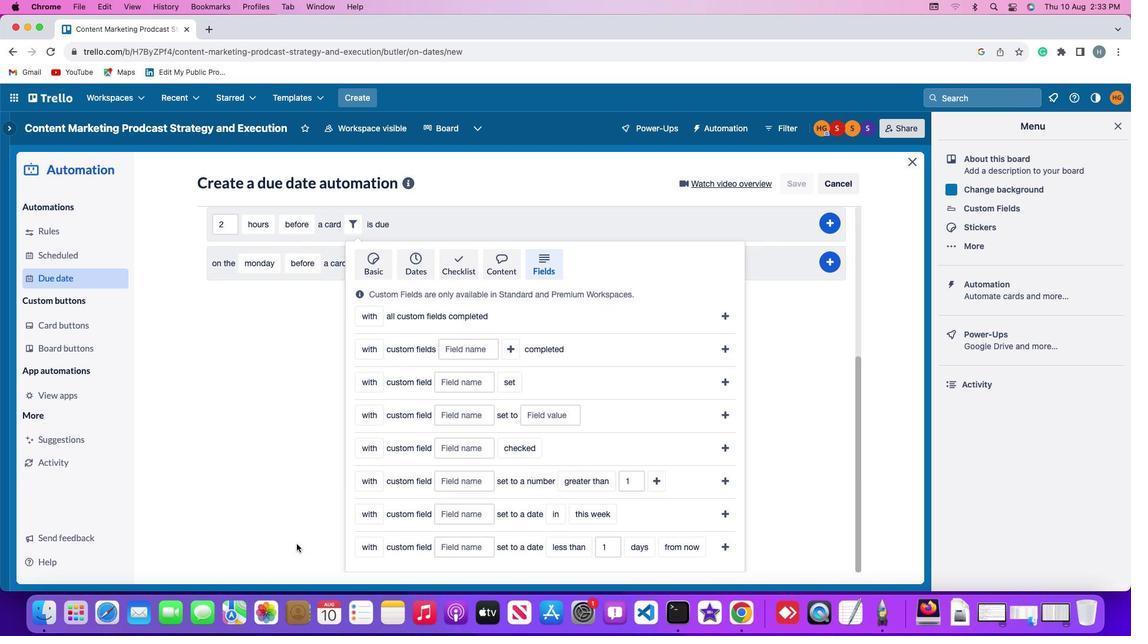 
Action: Mouse moved to (364, 520)
Screenshot: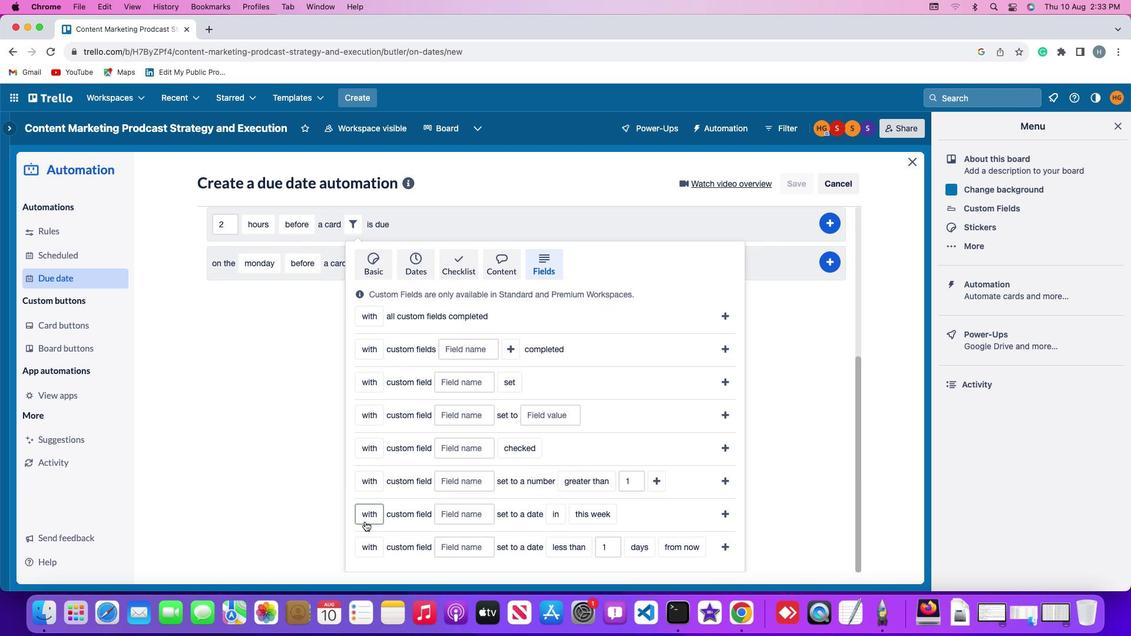 
Action: Mouse pressed left at (364, 520)
Screenshot: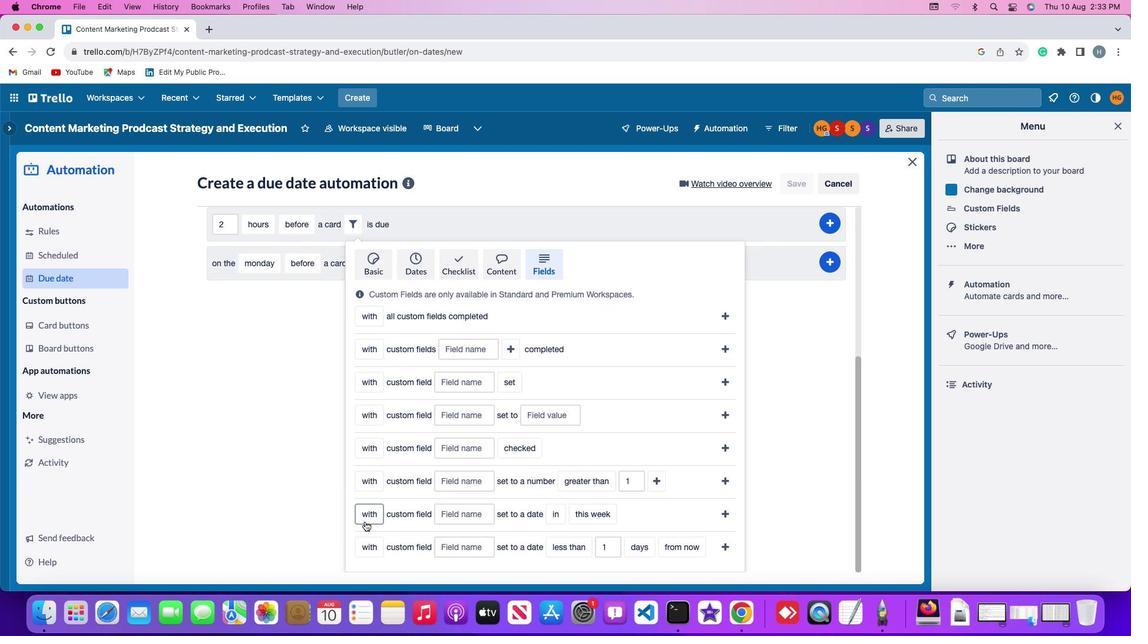 
Action: Mouse moved to (372, 557)
Screenshot: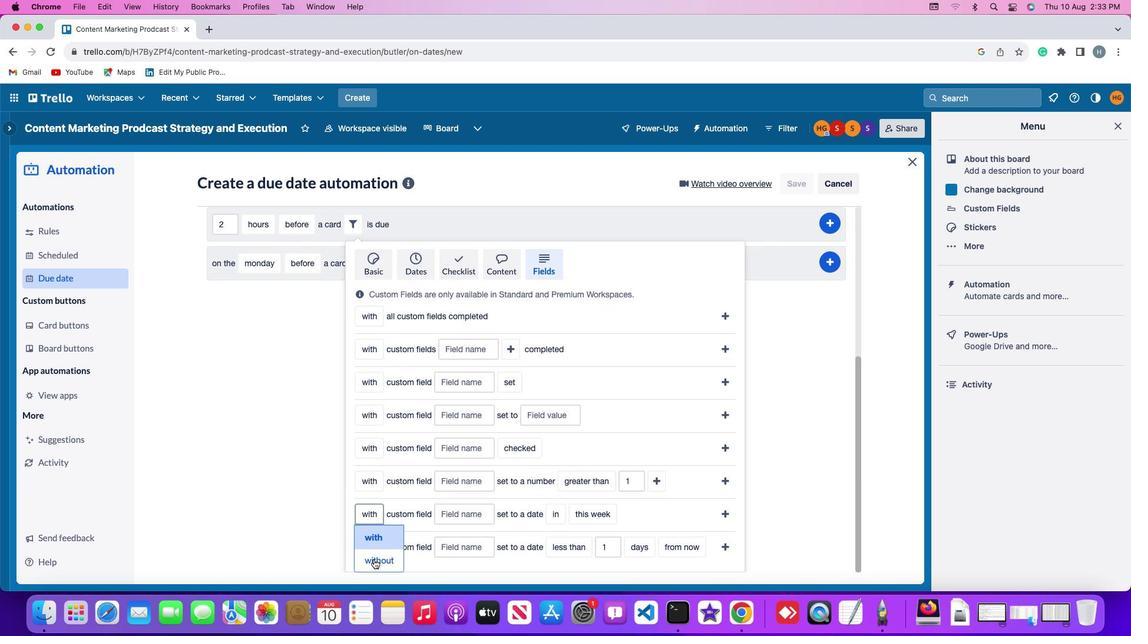 
Action: Mouse pressed left at (372, 557)
Screenshot: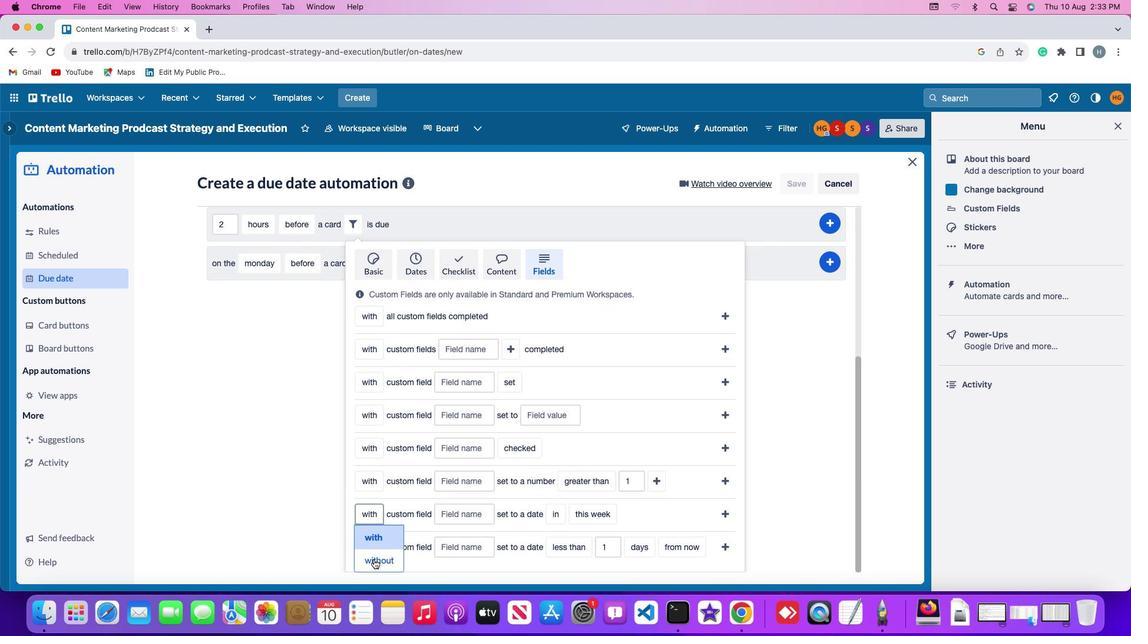 
Action: Mouse moved to (461, 511)
Screenshot: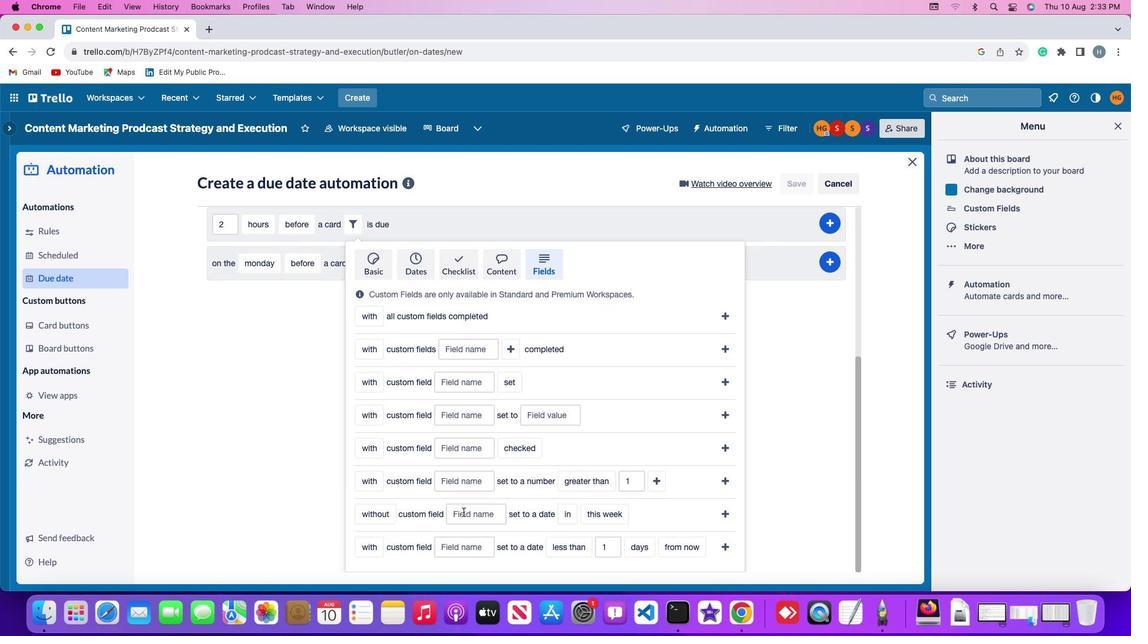 
Action: Mouse pressed left at (461, 511)
Screenshot: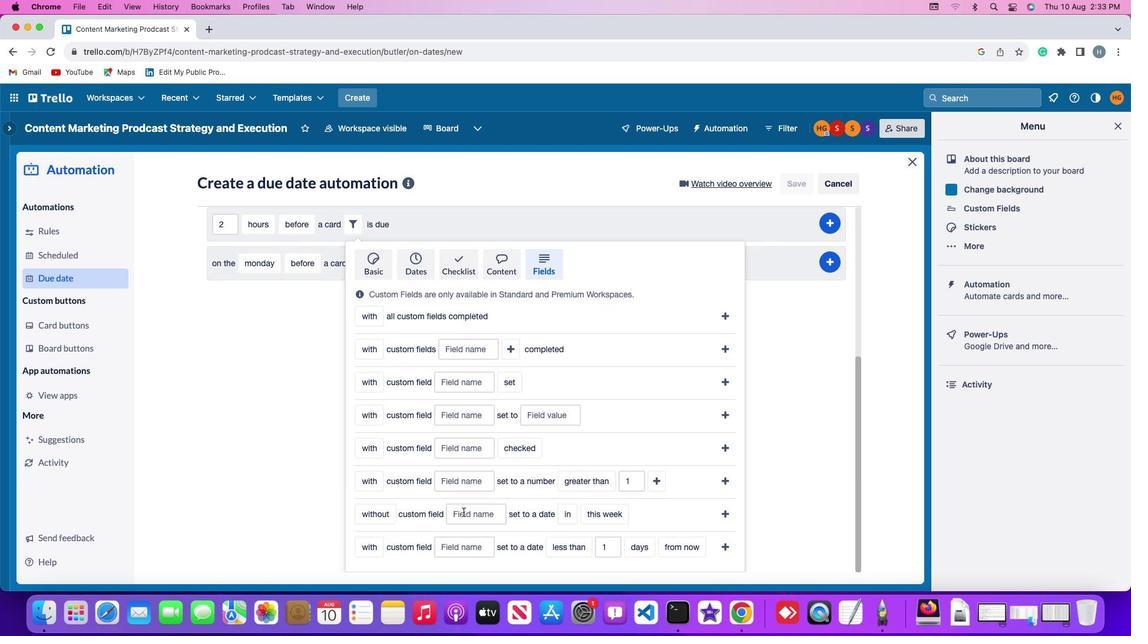 
Action: Mouse moved to (462, 510)
Screenshot: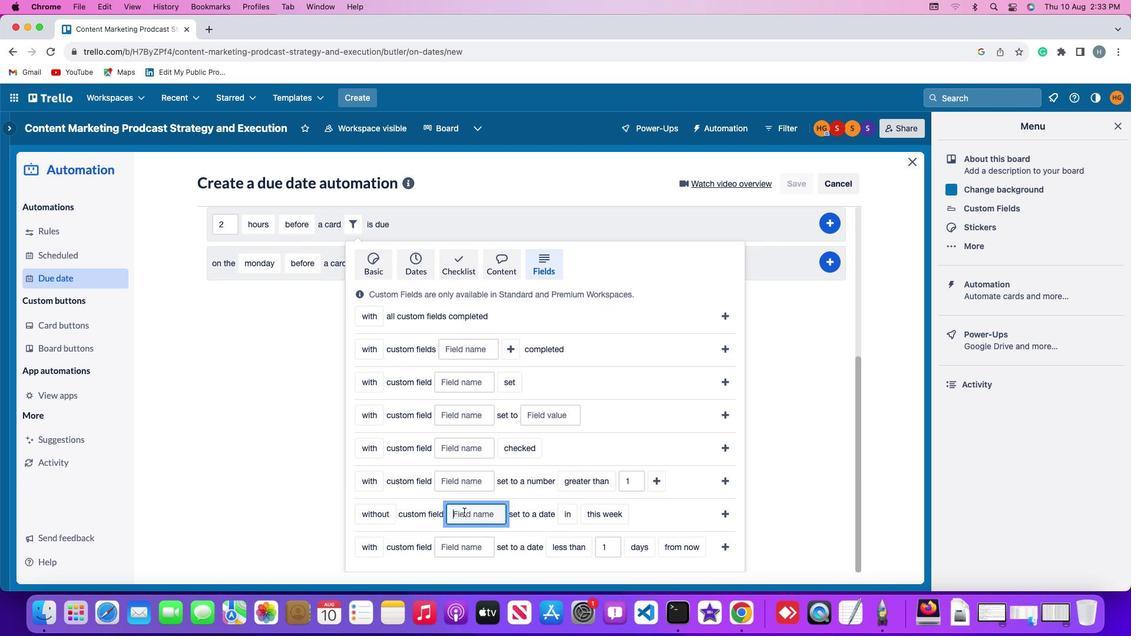 
Action: Key pressed Key.shift'R''e''s''u''m'
Screenshot: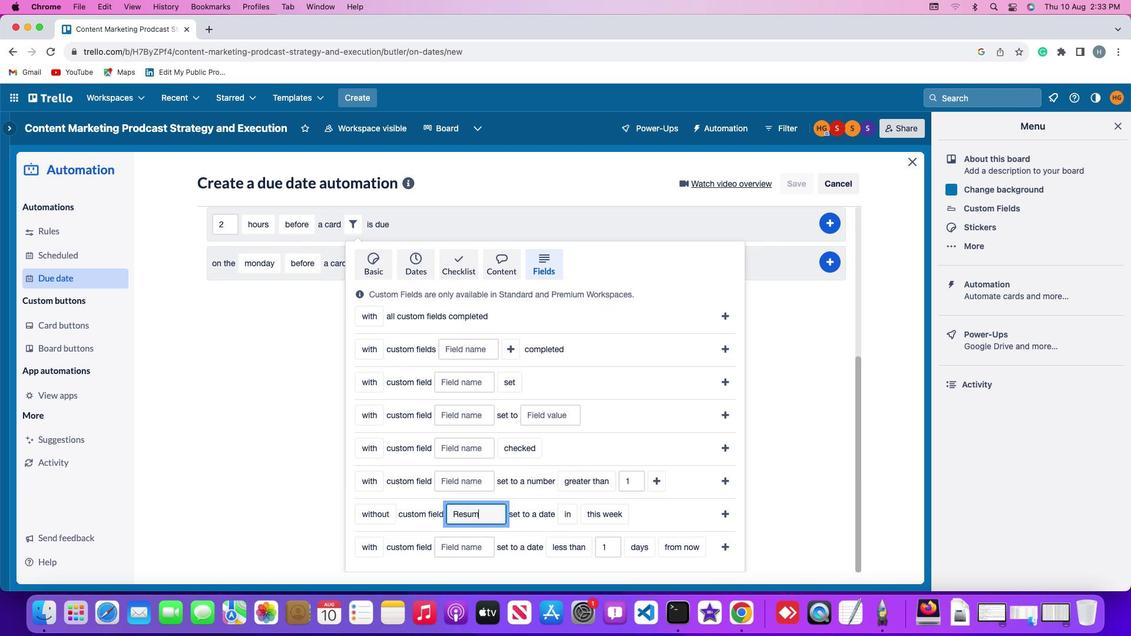 
Action: Mouse moved to (463, 511)
Screenshot: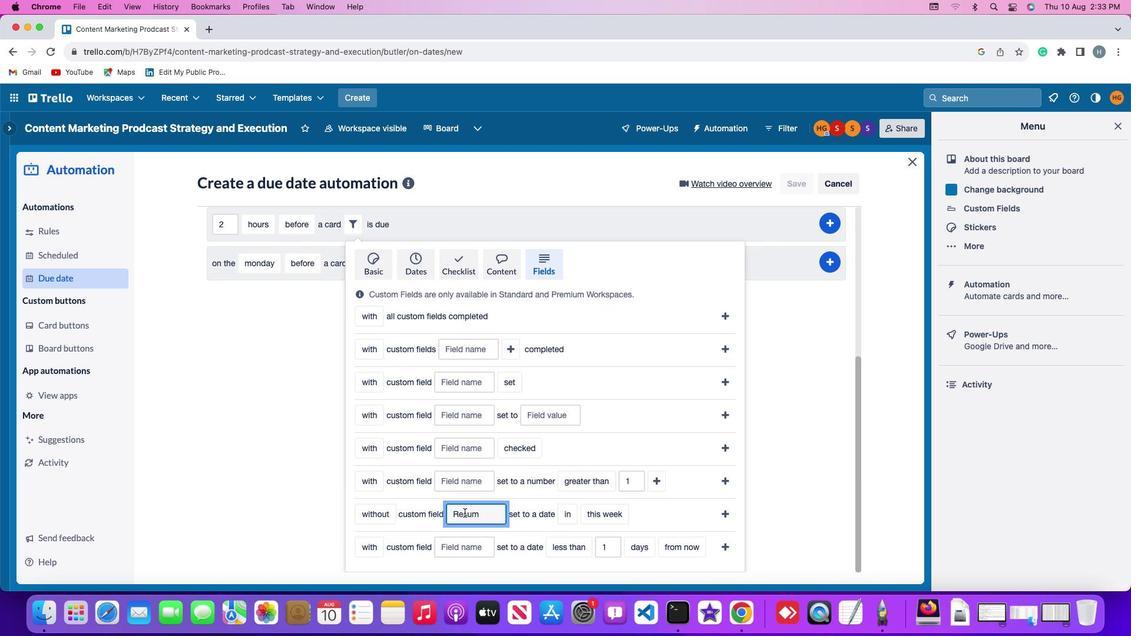 
Action: Key pressed 'e'
Screenshot: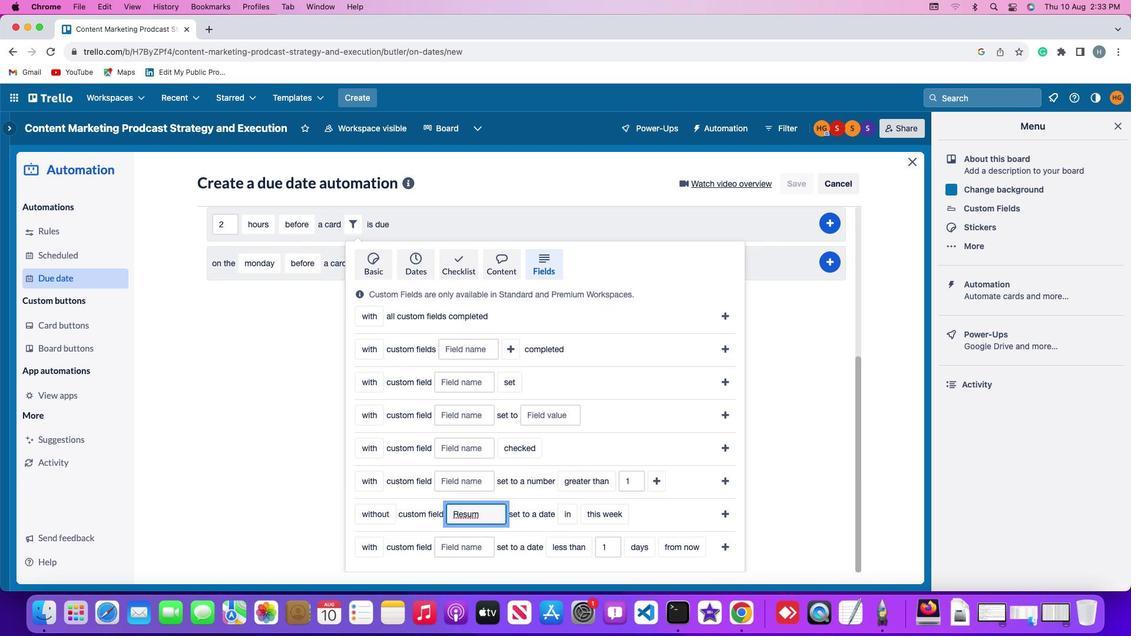
Action: Mouse moved to (570, 516)
Screenshot: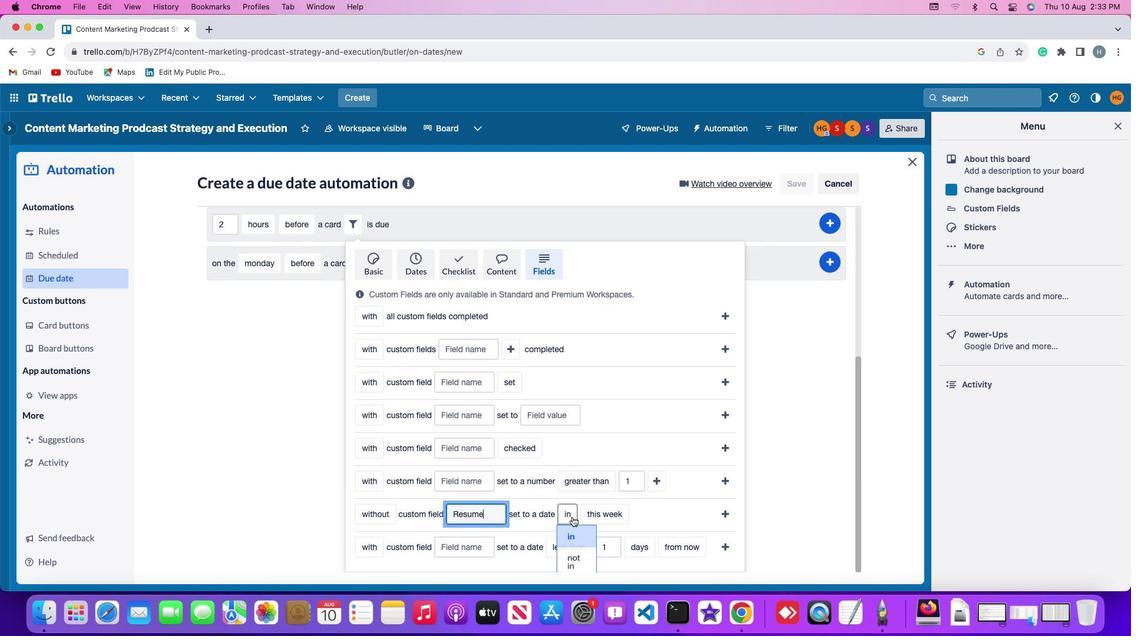 
Action: Mouse pressed left at (570, 516)
Screenshot: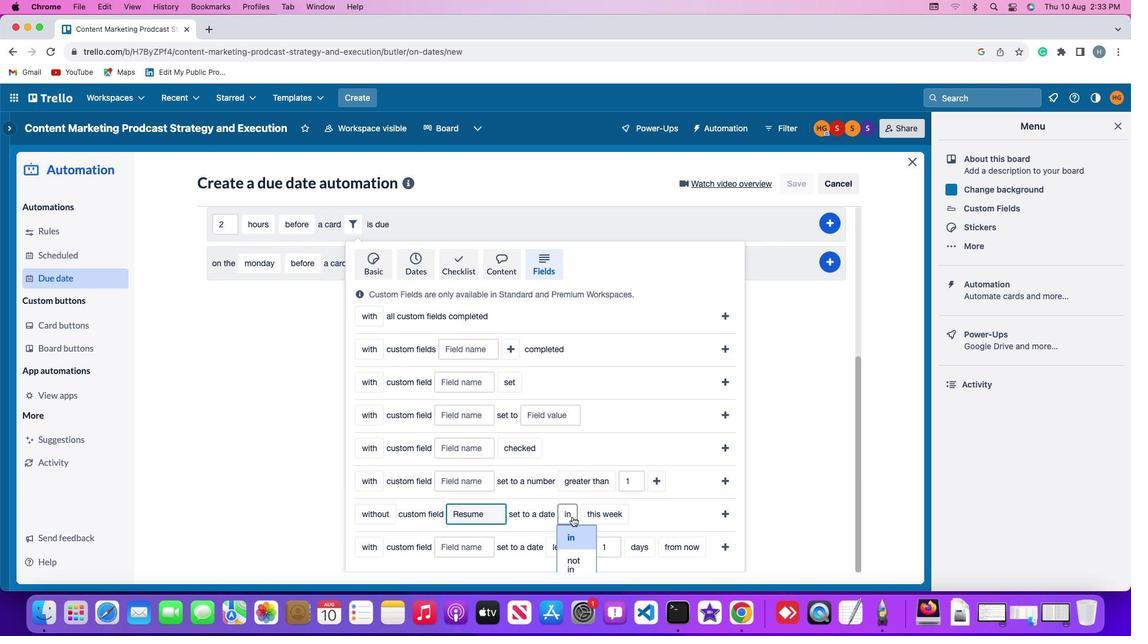 
Action: Mouse moved to (573, 542)
Screenshot: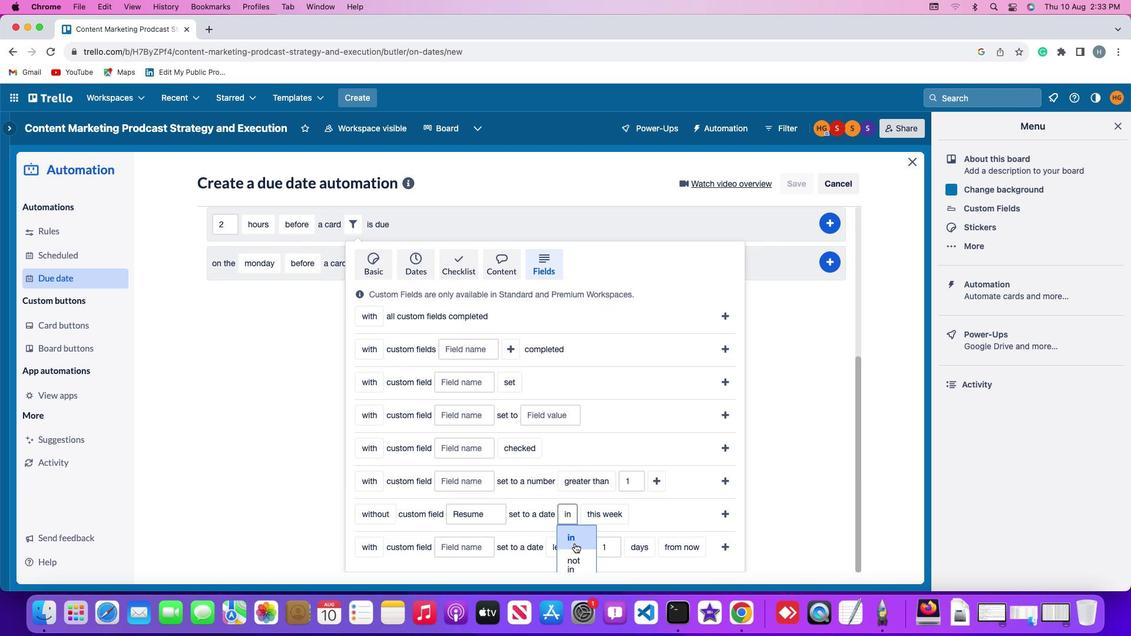
Action: Mouse pressed left at (573, 542)
Screenshot: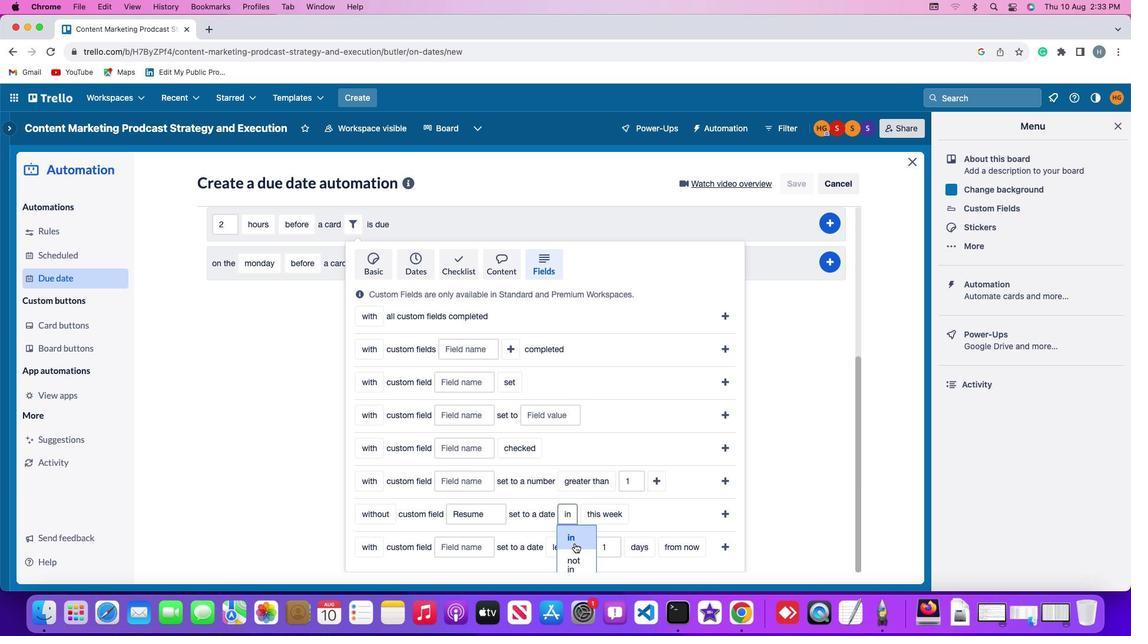 
Action: Mouse moved to (609, 515)
Screenshot: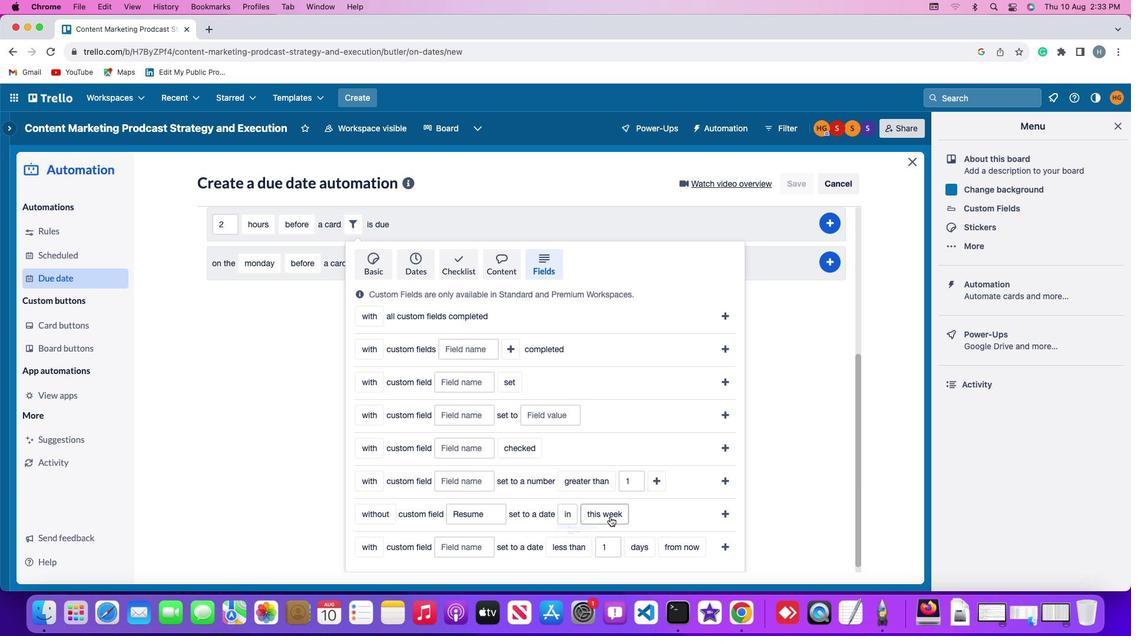 
Action: Mouse pressed left at (609, 515)
Screenshot: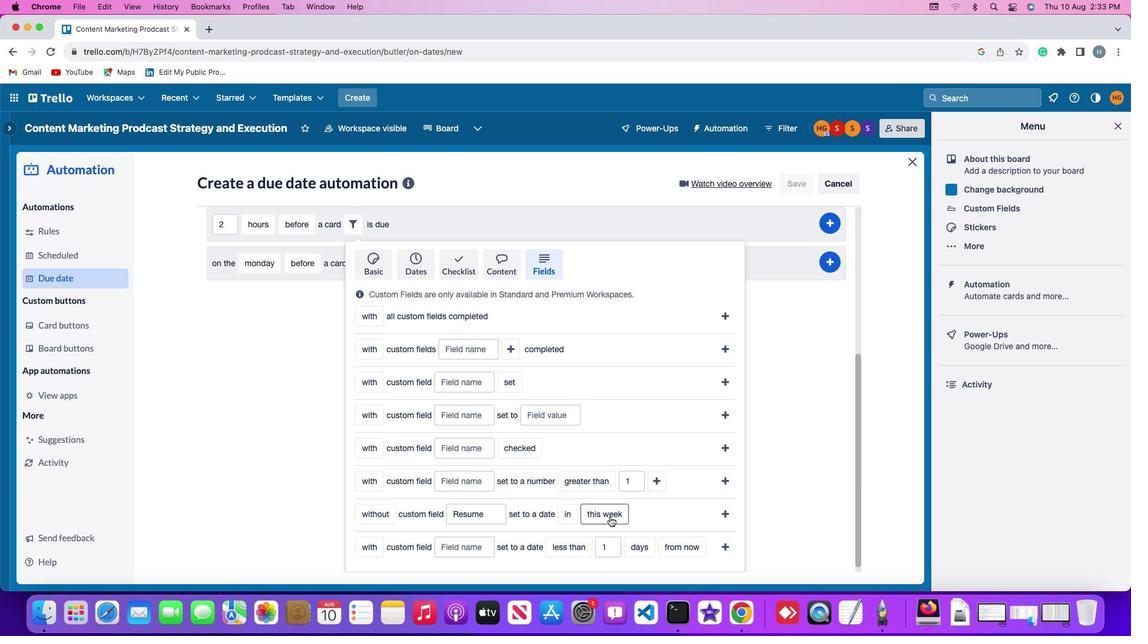 
Action: Mouse moved to (615, 554)
Screenshot: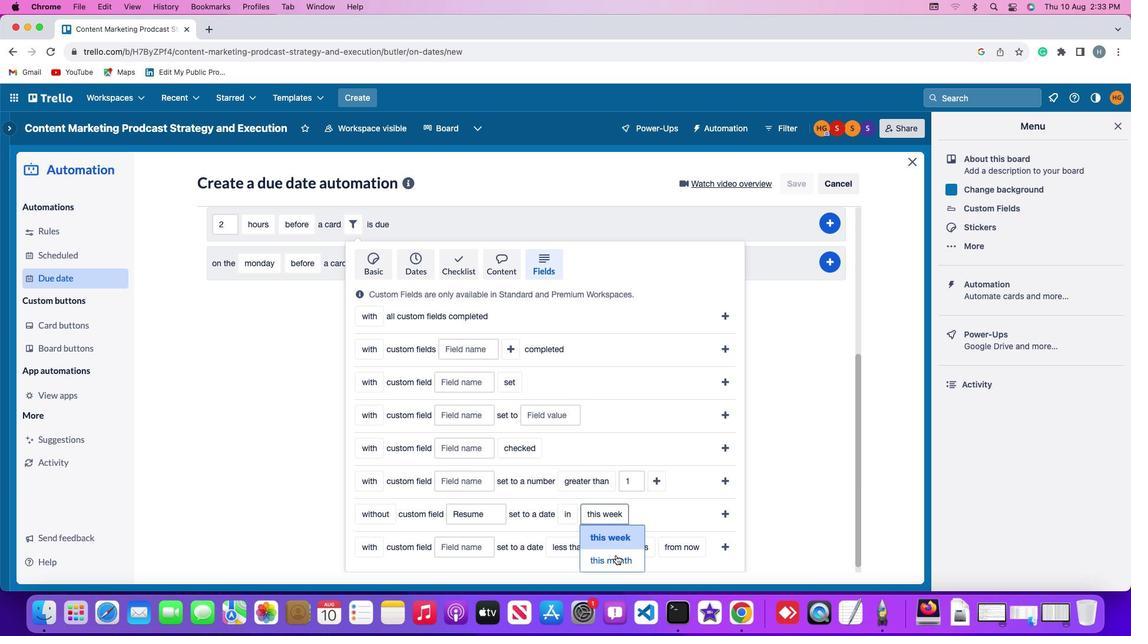 
Action: Mouse pressed left at (615, 554)
Screenshot: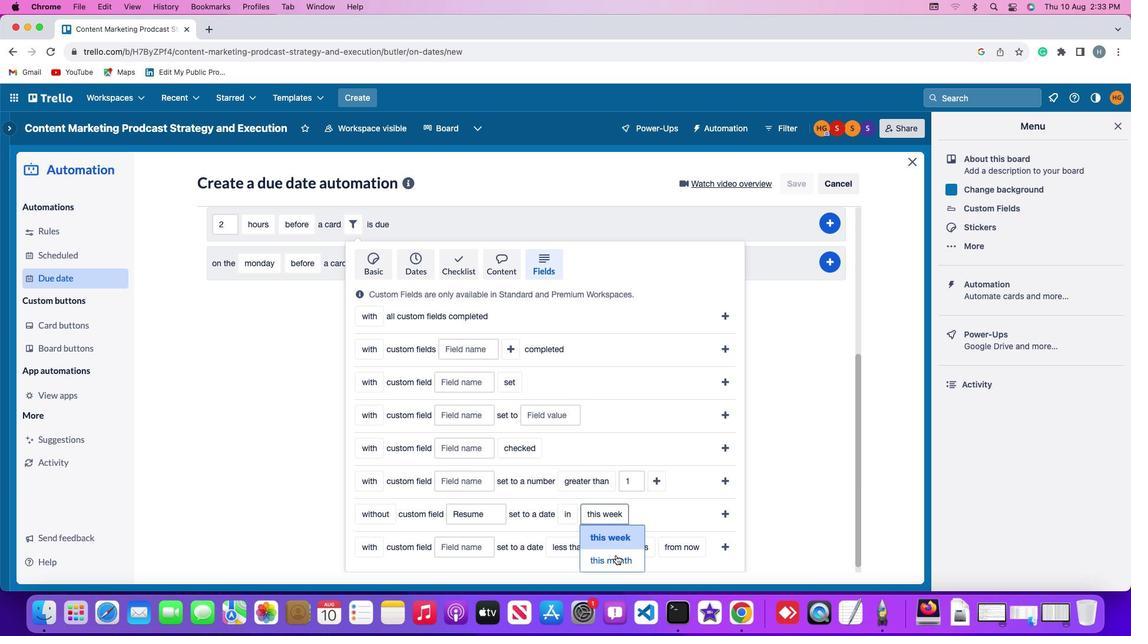 
Action: Mouse moved to (728, 510)
Screenshot: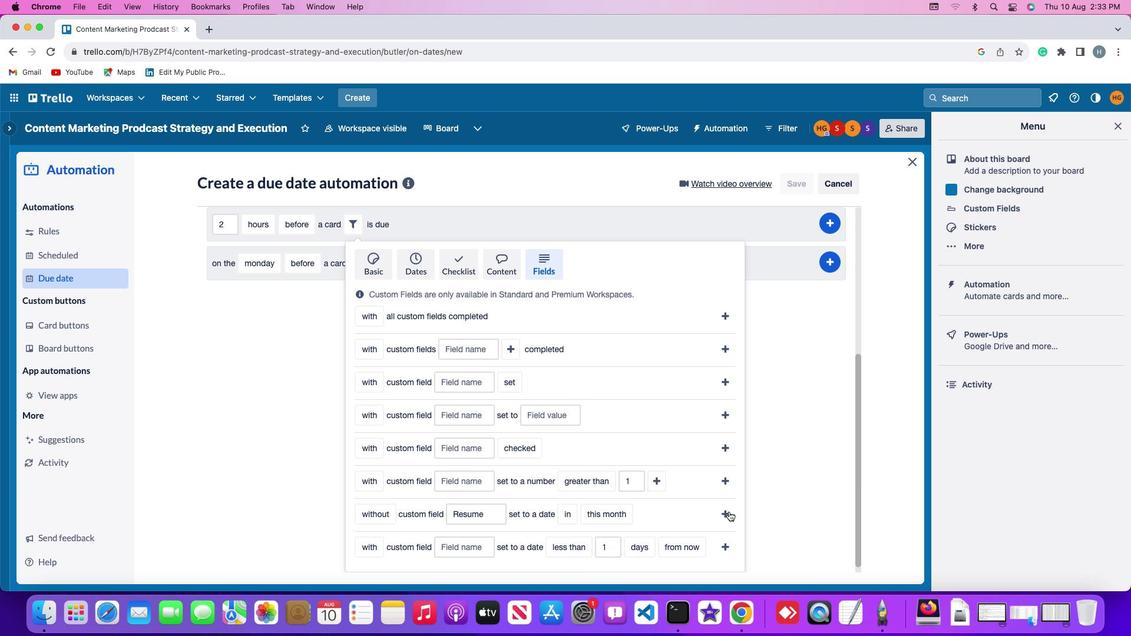 
Action: Mouse pressed left at (728, 510)
Screenshot: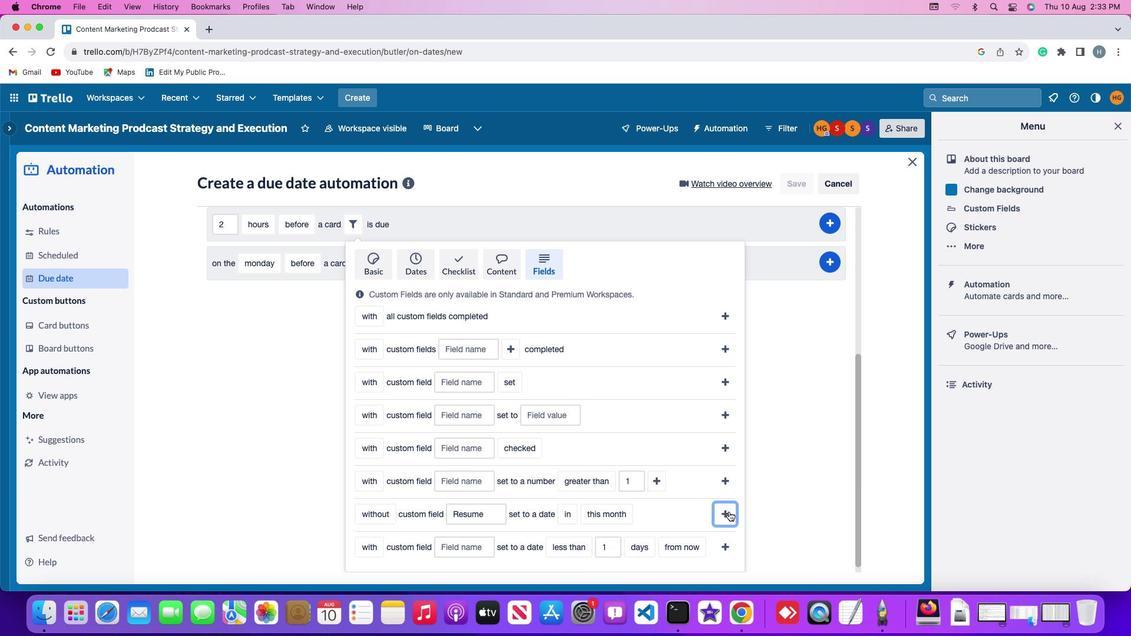 
Action: Mouse moved to (837, 472)
Screenshot: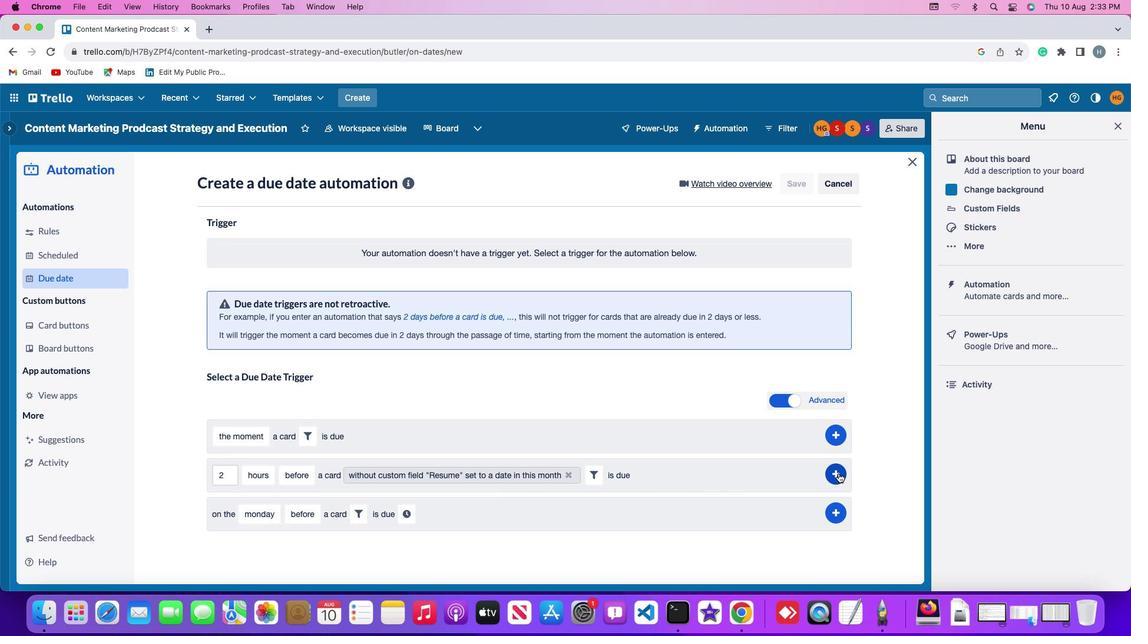 
Action: Mouse pressed left at (837, 472)
Screenshot: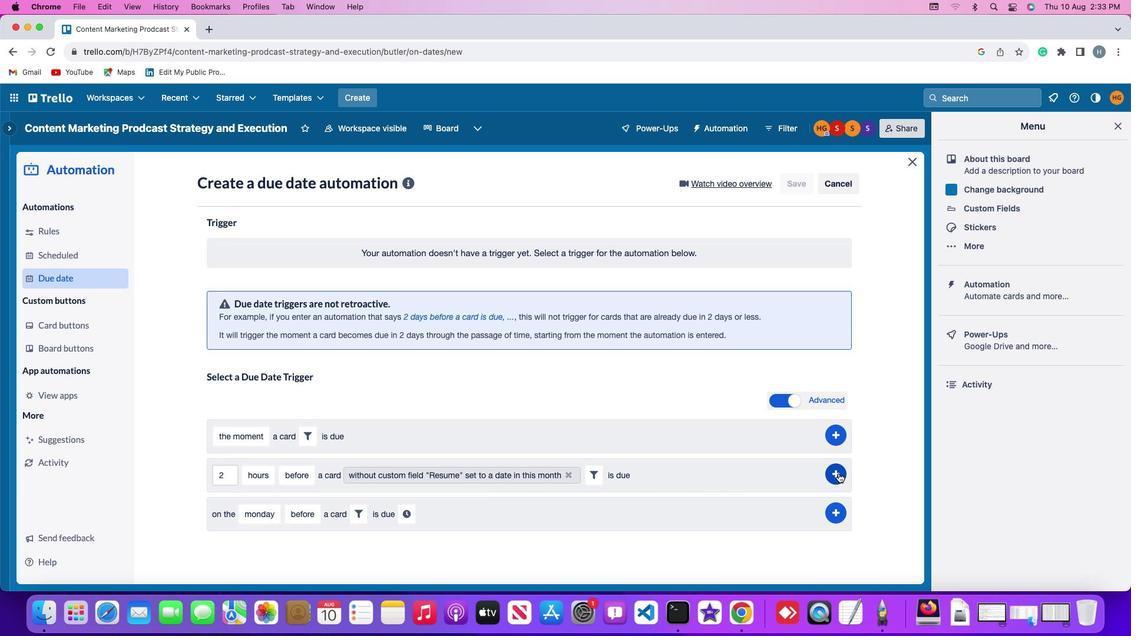 
Action: Mouse moved to (889, 403)
Screenshot: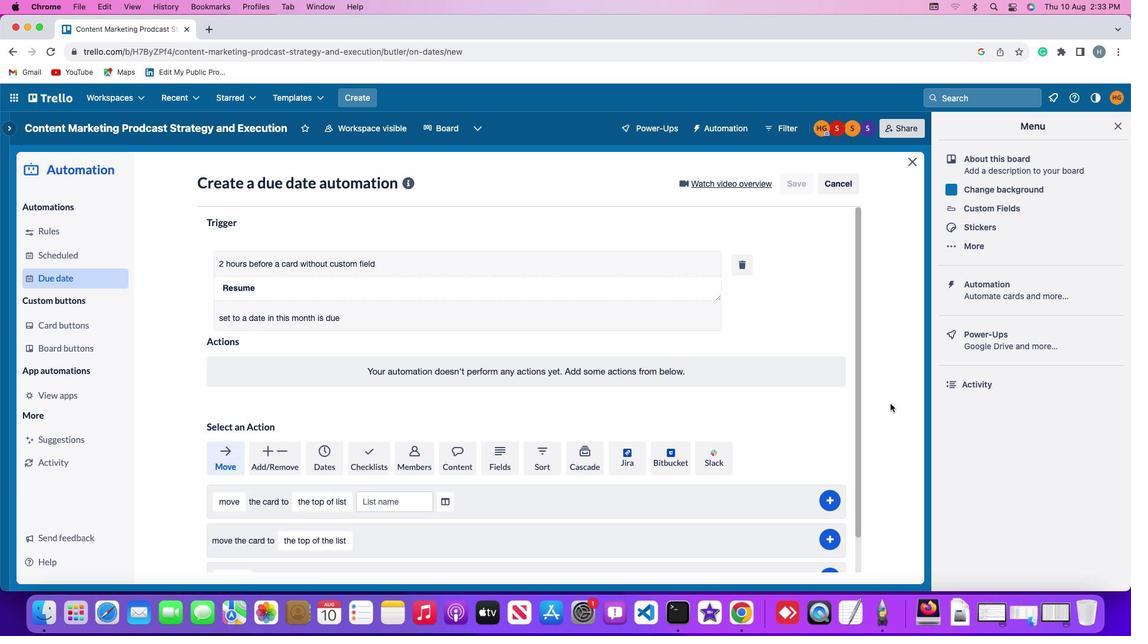 
